 Task: Plan a trip to Hammam Sousse, Tunisia from 10th December, 2023 to 15th December, 2023 for 7 adults. Place can be entire room or shared room with 4 bedrooms having 7 beds and 4 bathrooms. Property type can be house. Amenities needed are: wifi, TV, free parkinig on premises, gym, breakfast.
Action: Mouse moved to (581, 122)
Screenshot: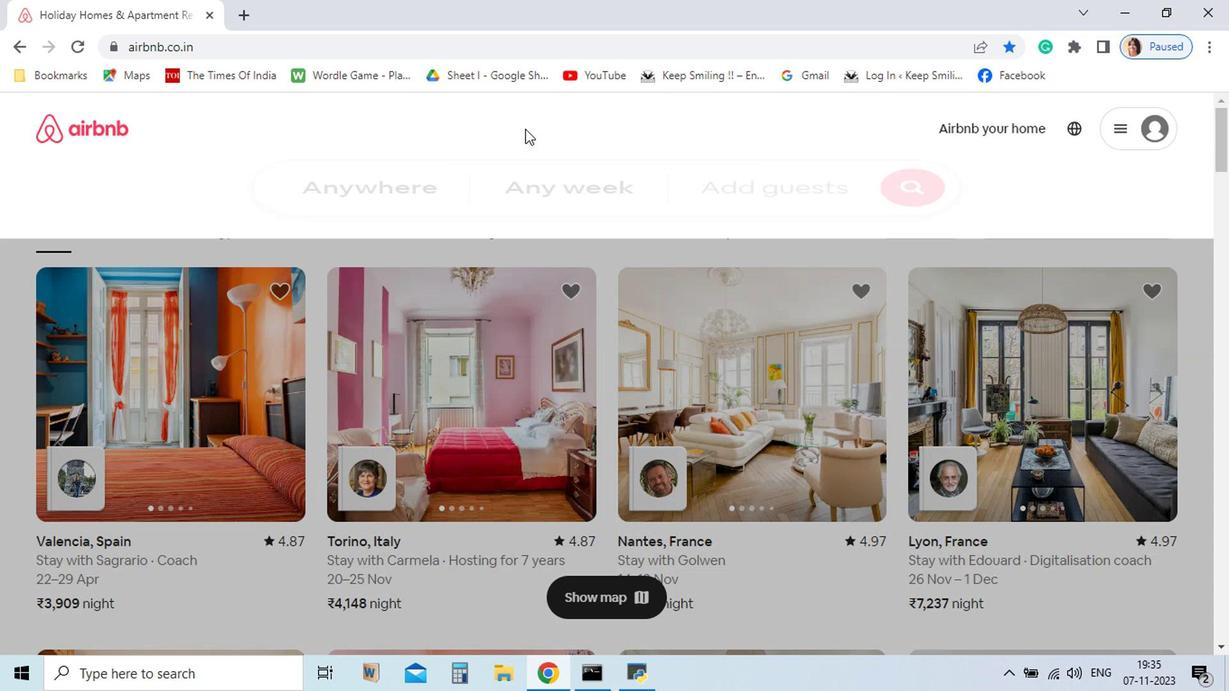 
Action: Mouse pressed left at (581, 122)
Screenshot: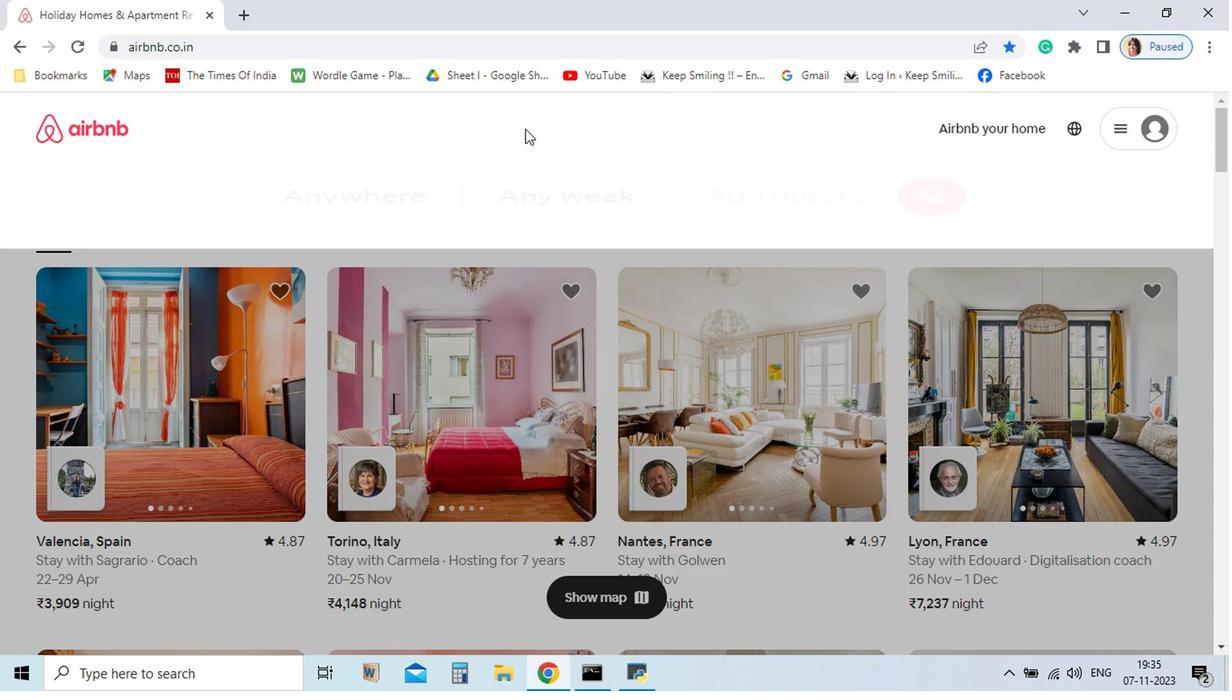 
Action: Mouse moved to (863, 603)
Screenshot: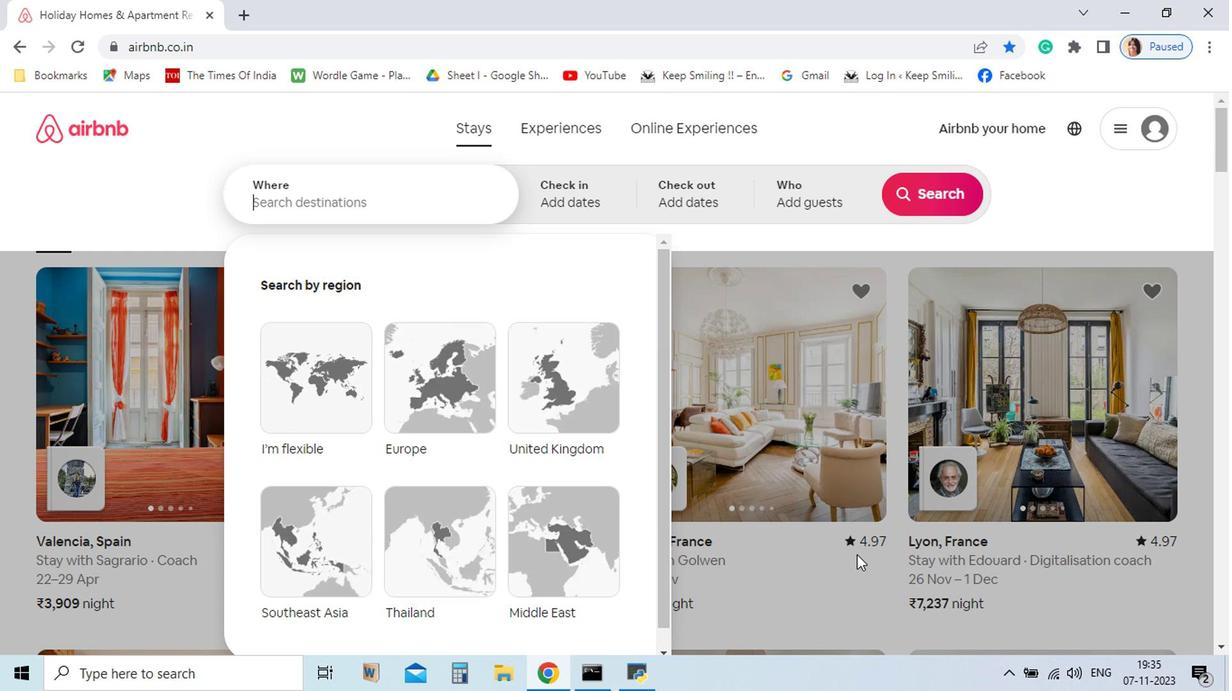 
Action: Key pressed <Key.shift>Hammam<Key.space><Key.shift>Sousse
Screenshot: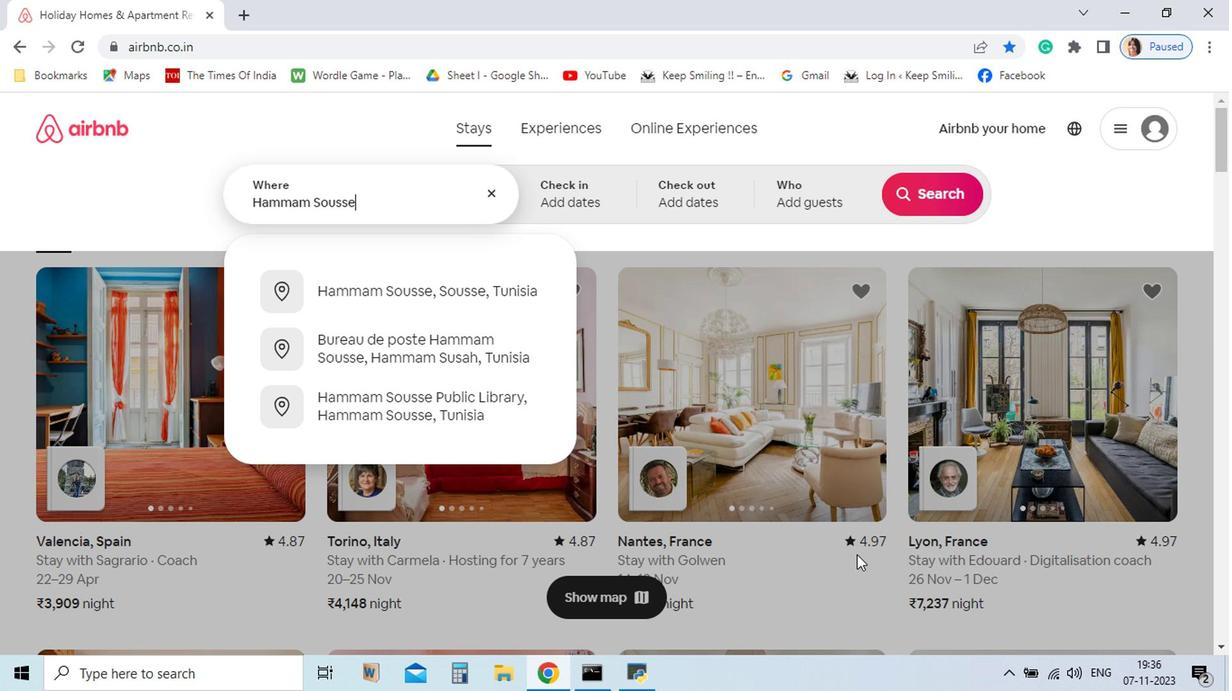 
Action: Mouse moved to (522, 299)
Screenshot: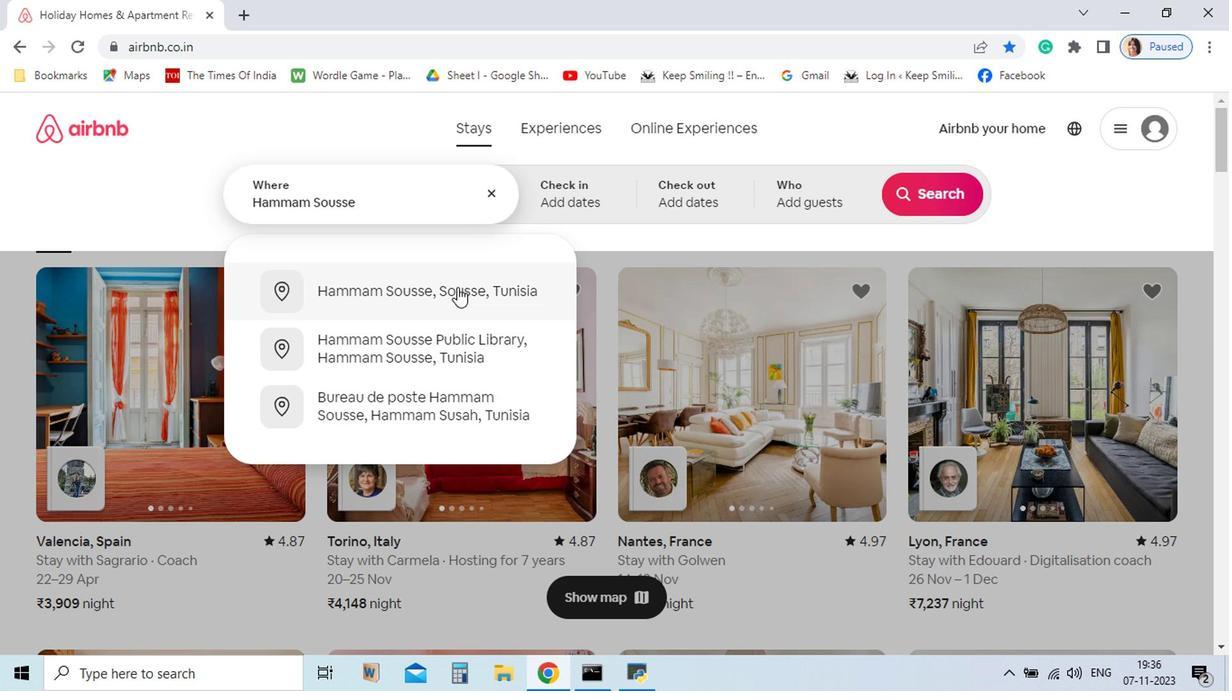 
Action: Mouse pressed left at (522, 299)
Screenshot: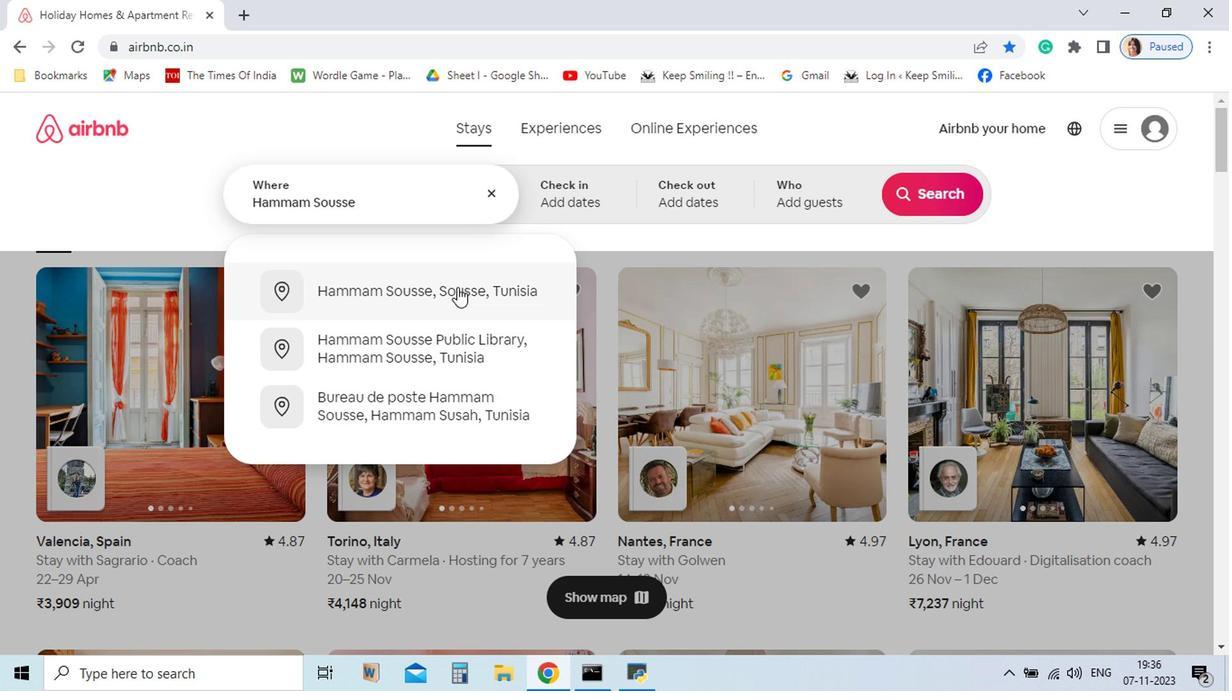 
Action: Mouse moved to (690, 552)
Screenshot: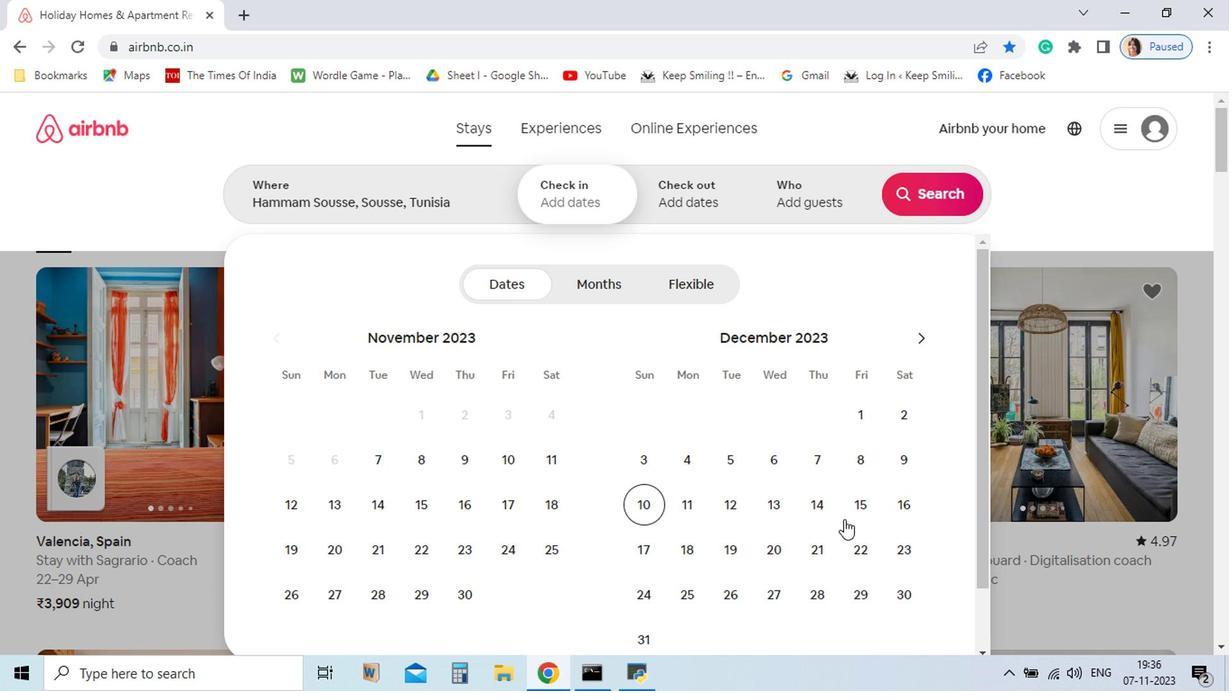 
Action: Mouse pressed left at (690, 552)
Screenshot: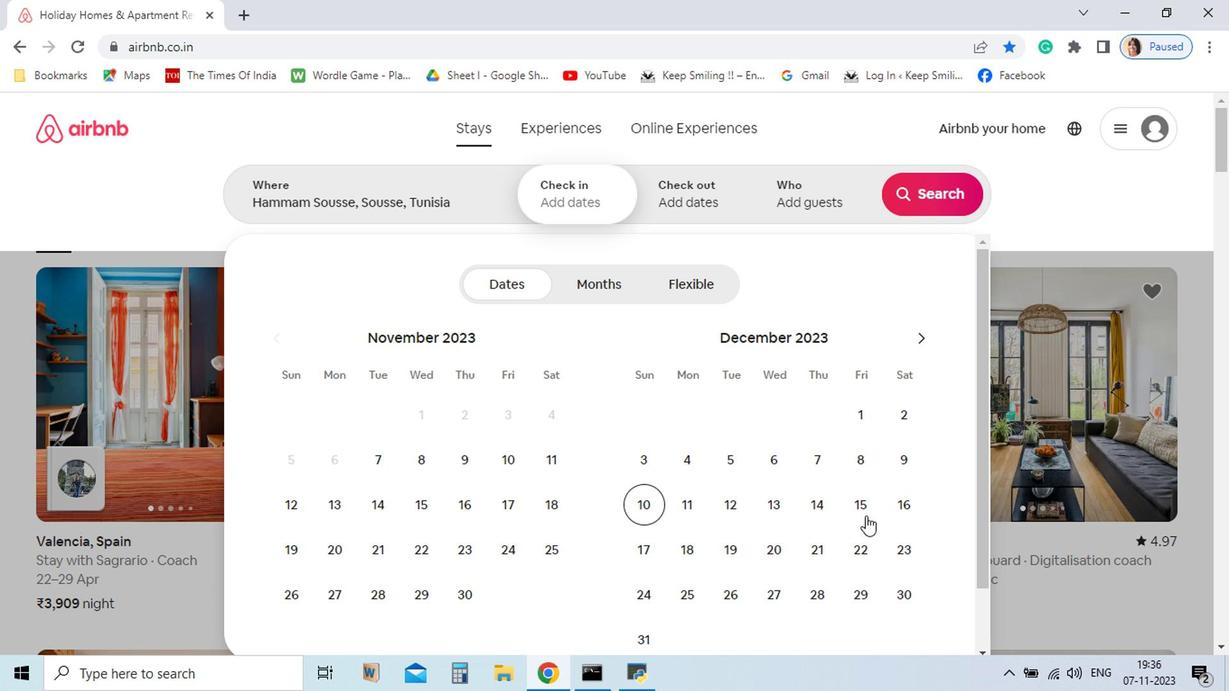 
Action: Mouse moved to (874, 556)
Screenshot: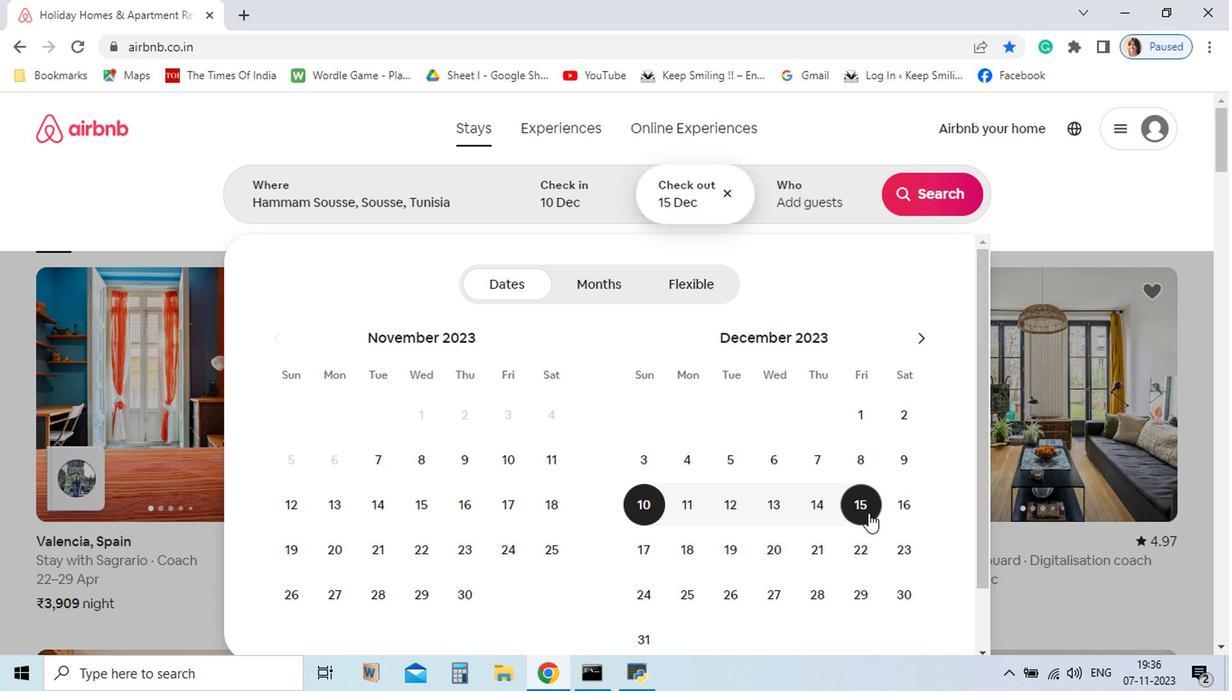 
Action: Mouse pressed left at (874, 556)
Screenshot: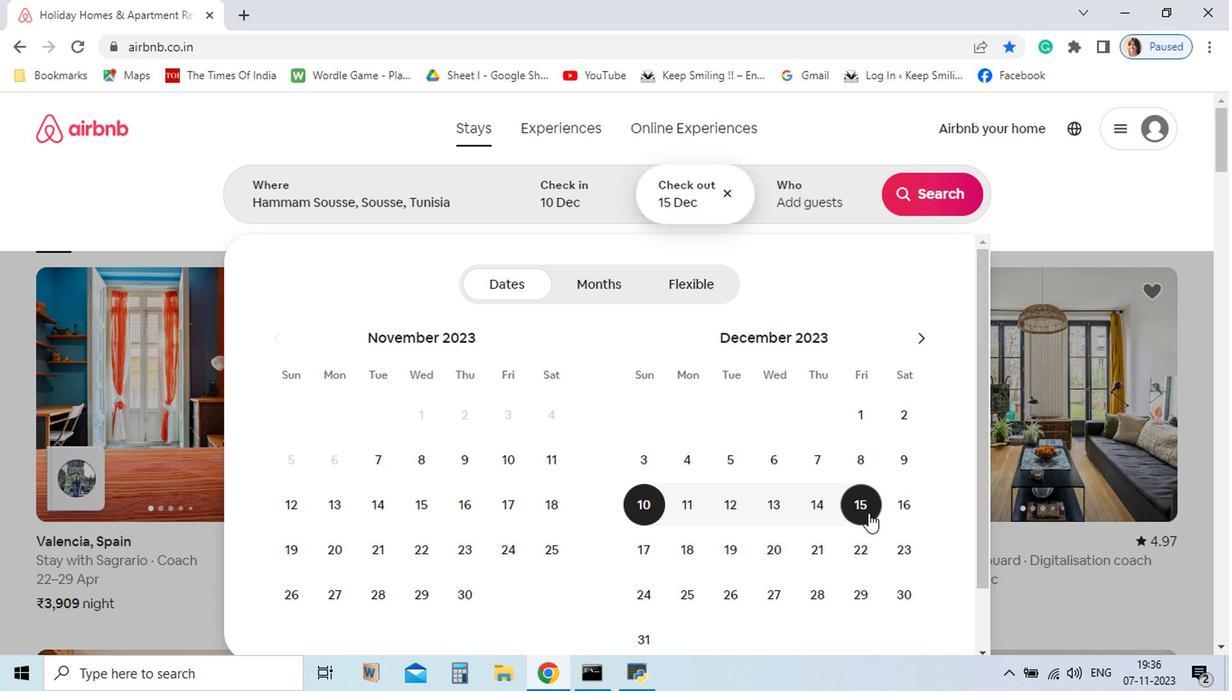 
Action: Mouse moved to (845, 210)
Screenshot: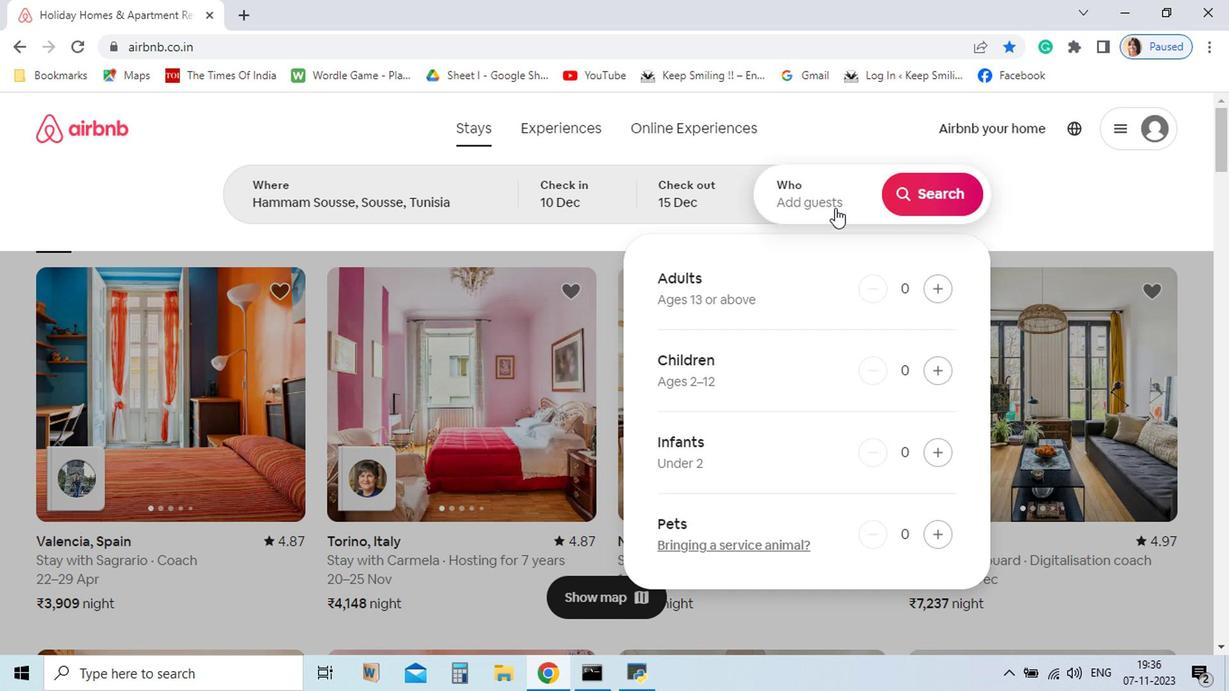 
Action: Mouse pressed left at (845, 210)
Screenshot: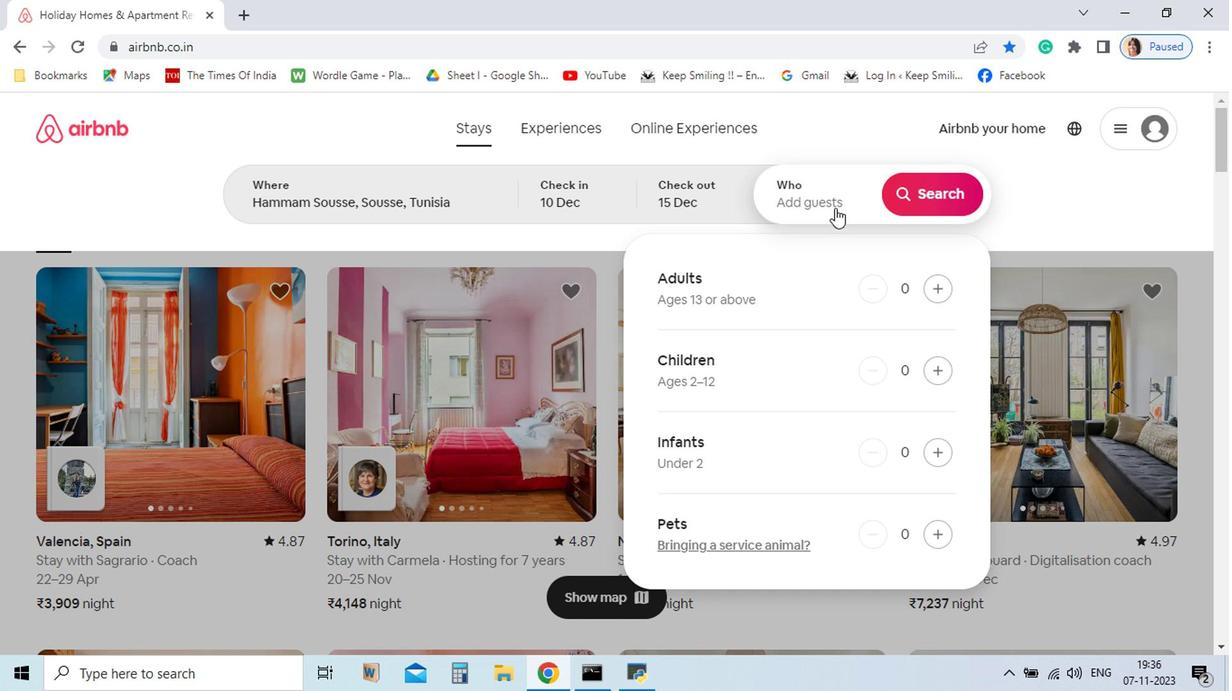 
Action: Mouse moved to (929, 301)
Screenshot: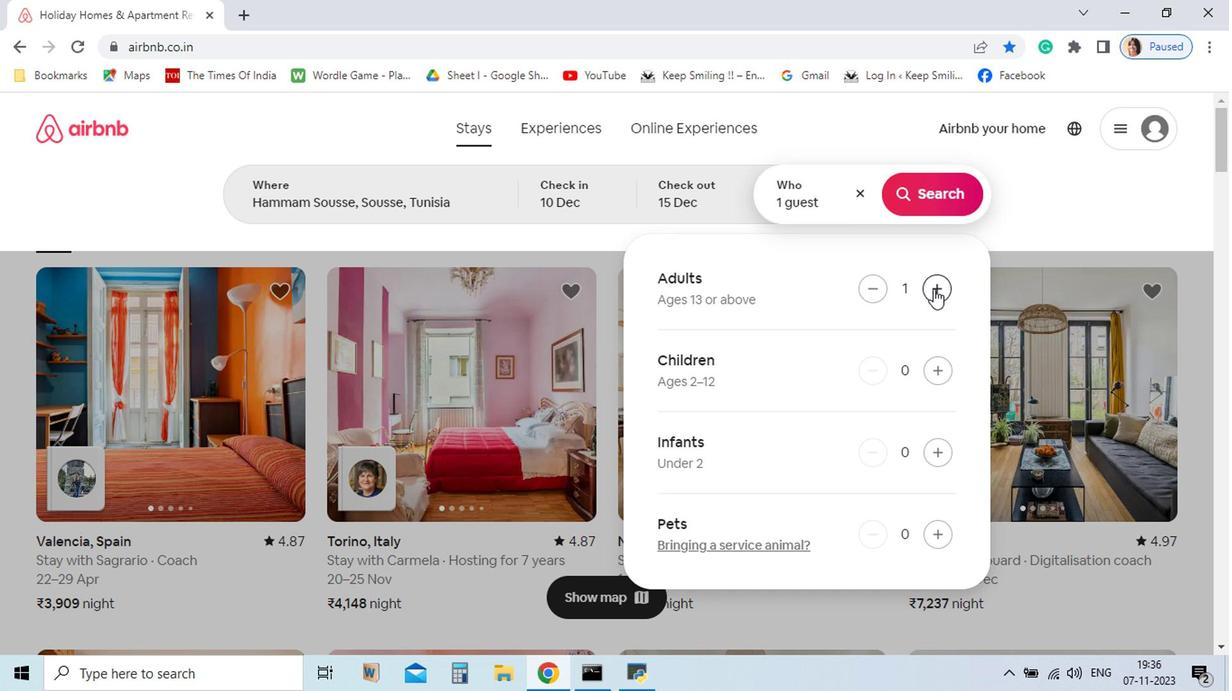 
Action: Mouse pressed left at (929, 301)
Screenshot: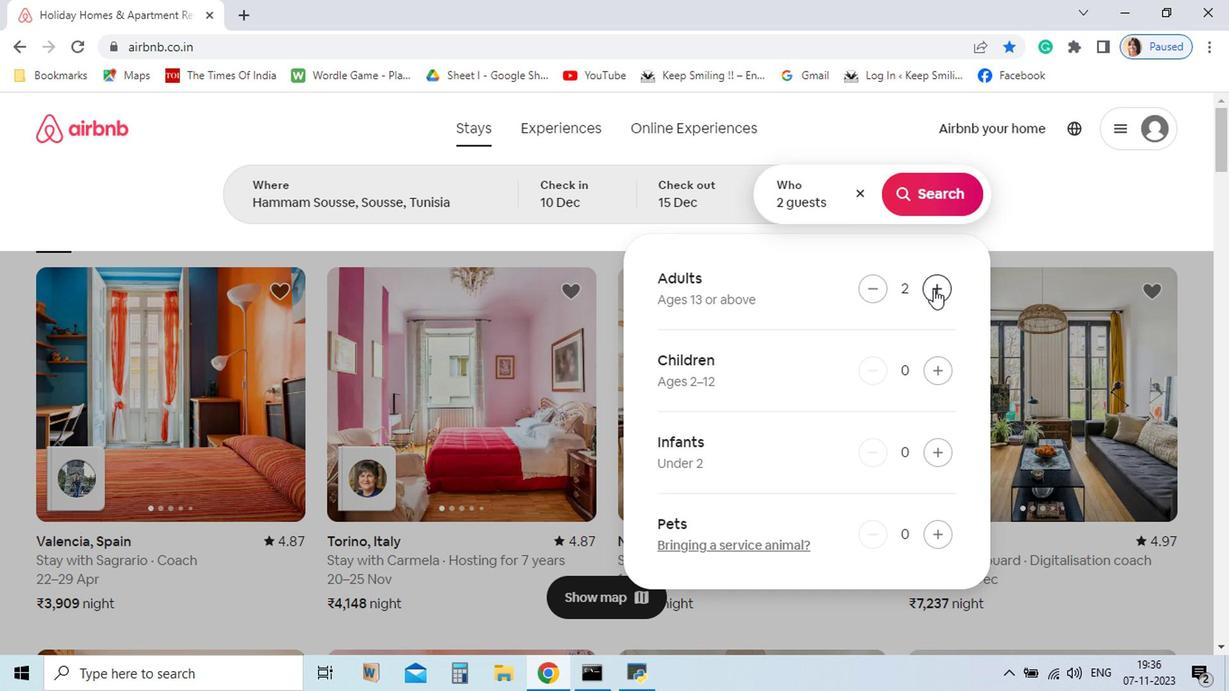 
Action: Mouse pressed left at (929, 301)
Screenshot: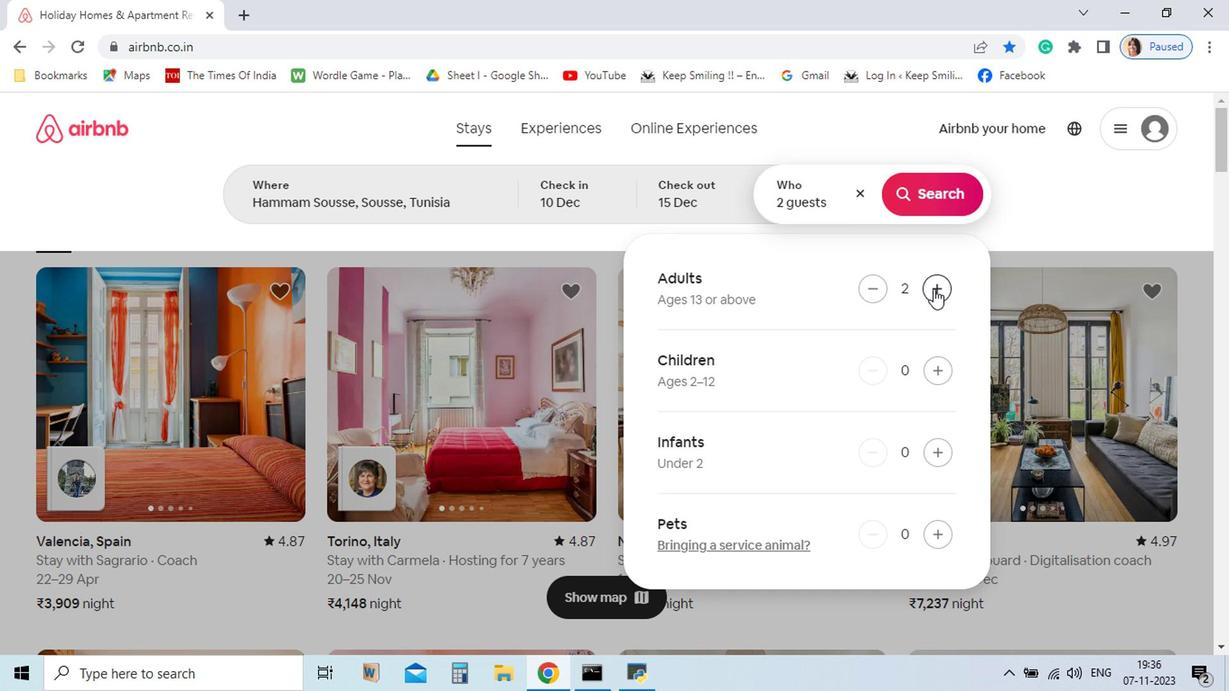 
Action: Mouse pressed left at (929, 301)
Screenshot: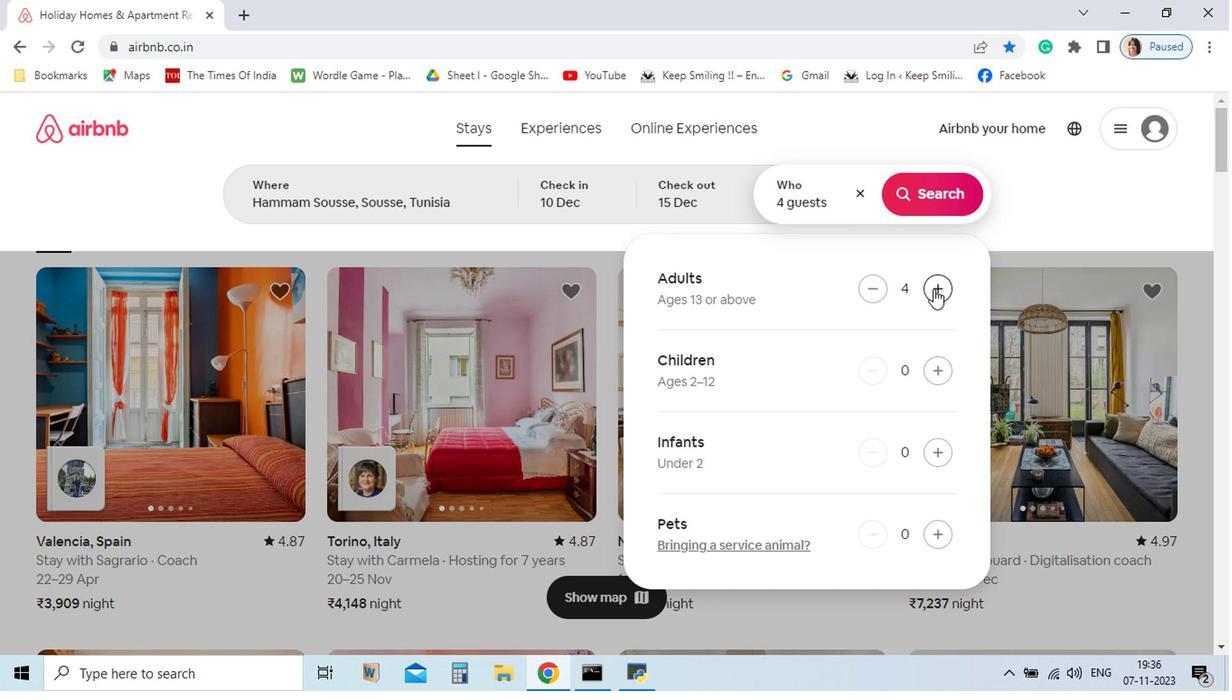 
Action: Mouse pressed left at (929, 301)
Screenshot: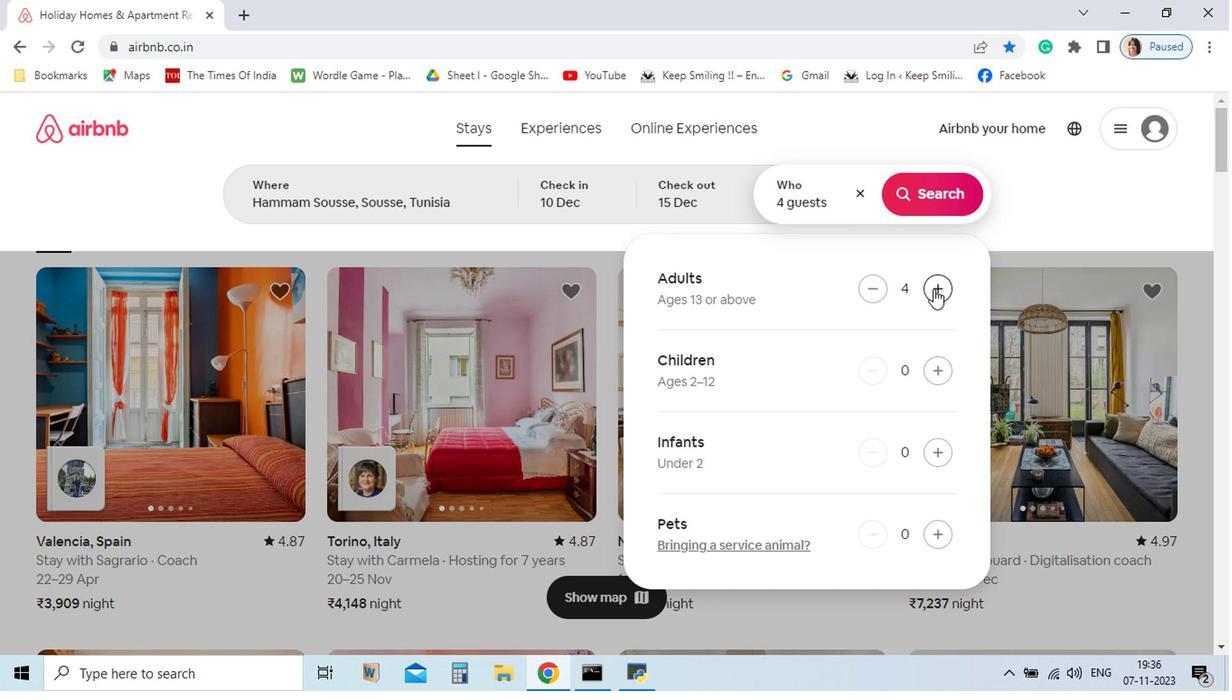 
Action: Mouse pressed left at (929, 301)
Screenshot: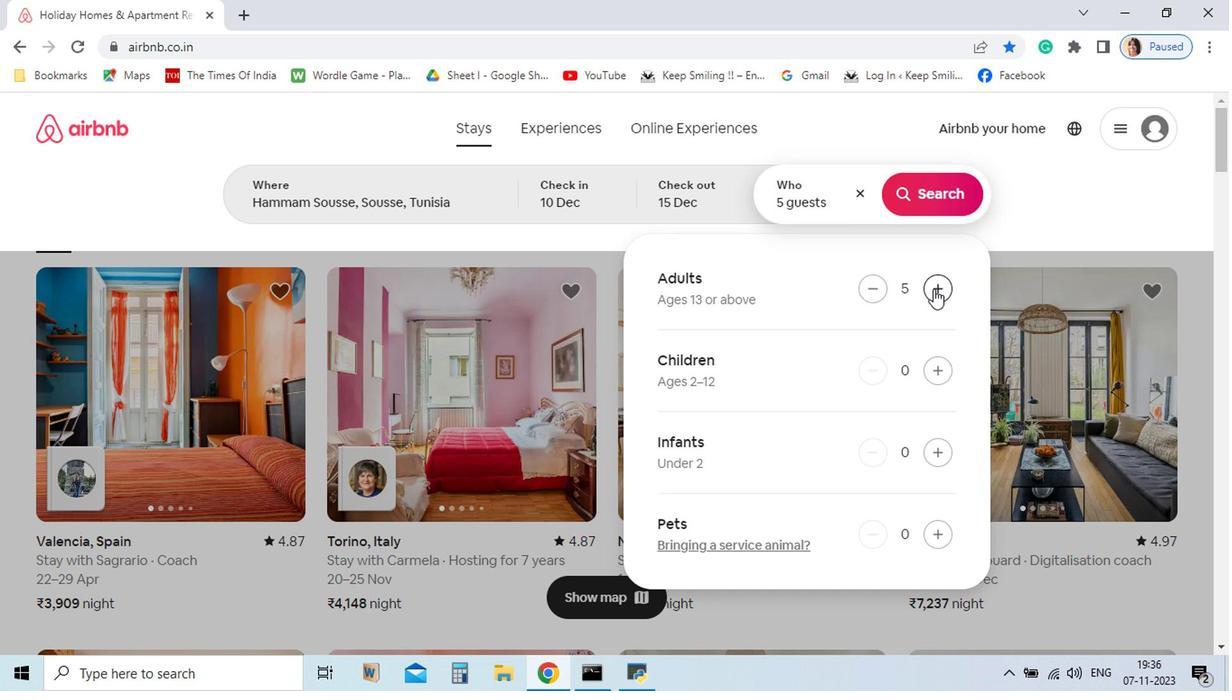 
Action: Mouse pressed left at (929, 301)
Screenshot: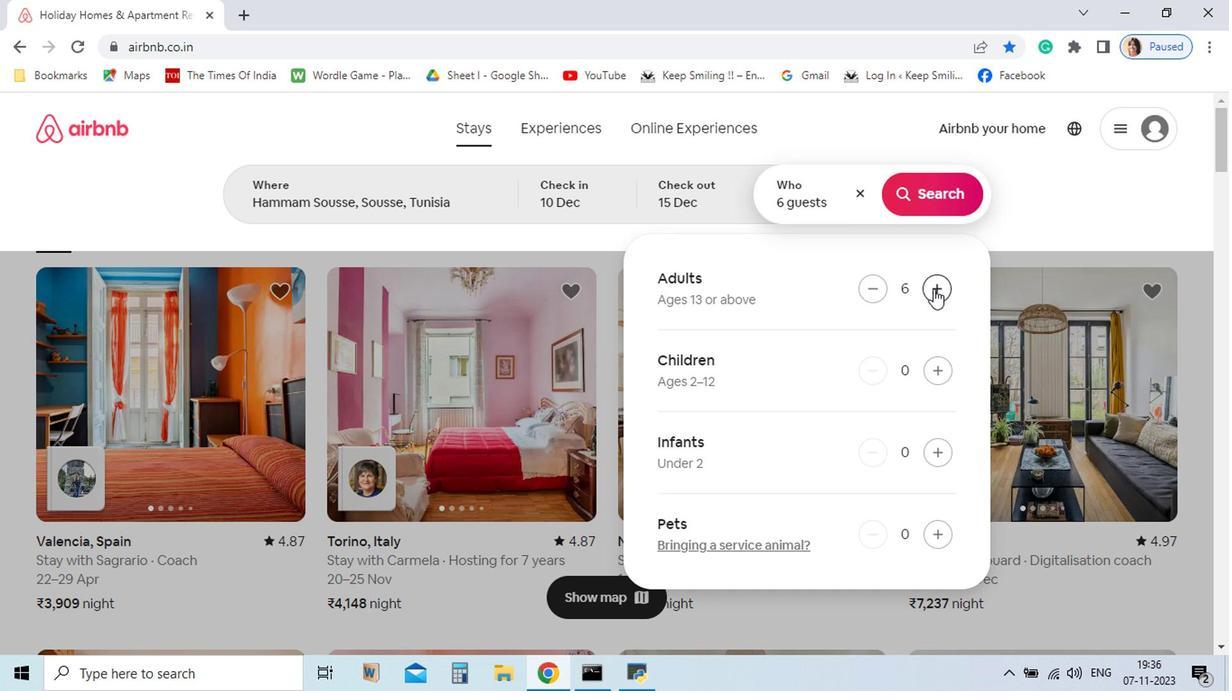 
Action: Mouse pressed left at (929, 301)
Screenshot: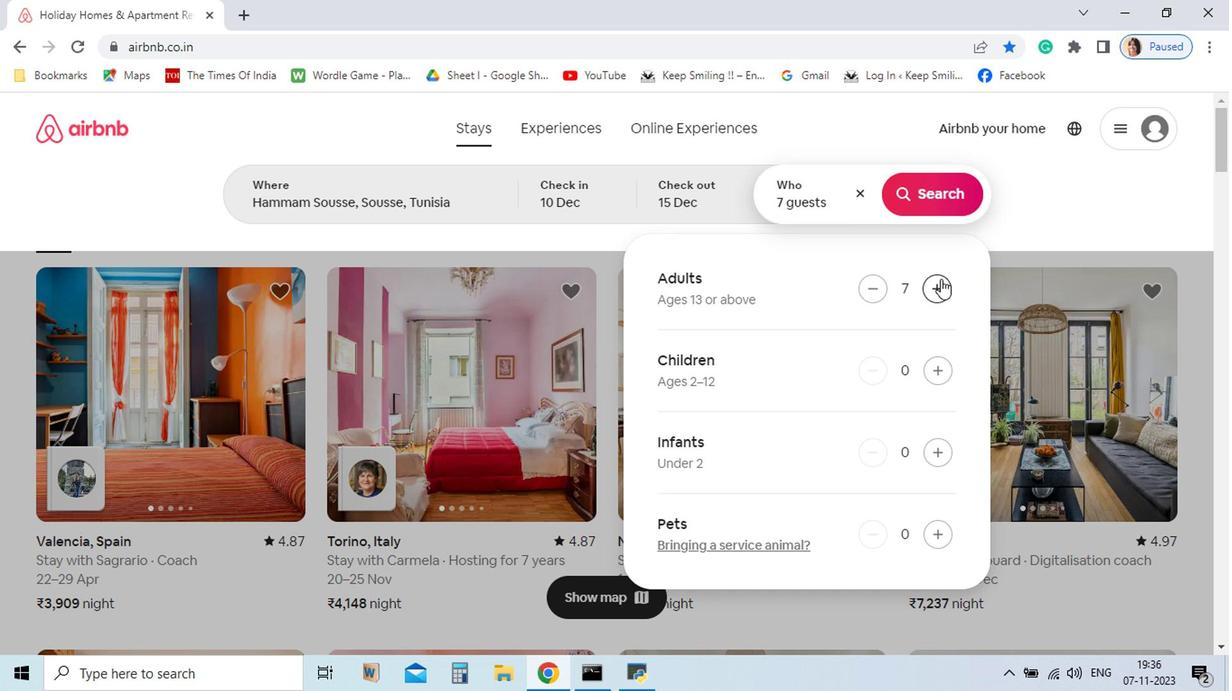 
Action: Mouse moved to (933, 190)
Screenshot: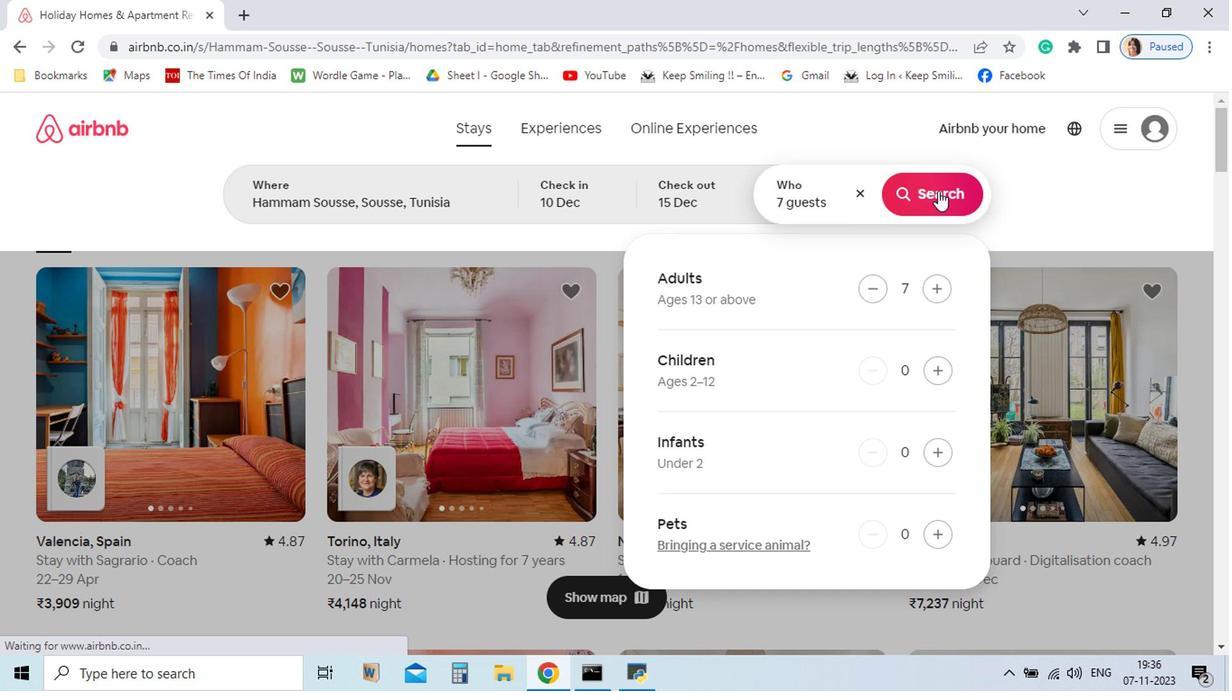 
Action: Mouse pressed left at (933, 190)
Screenshot: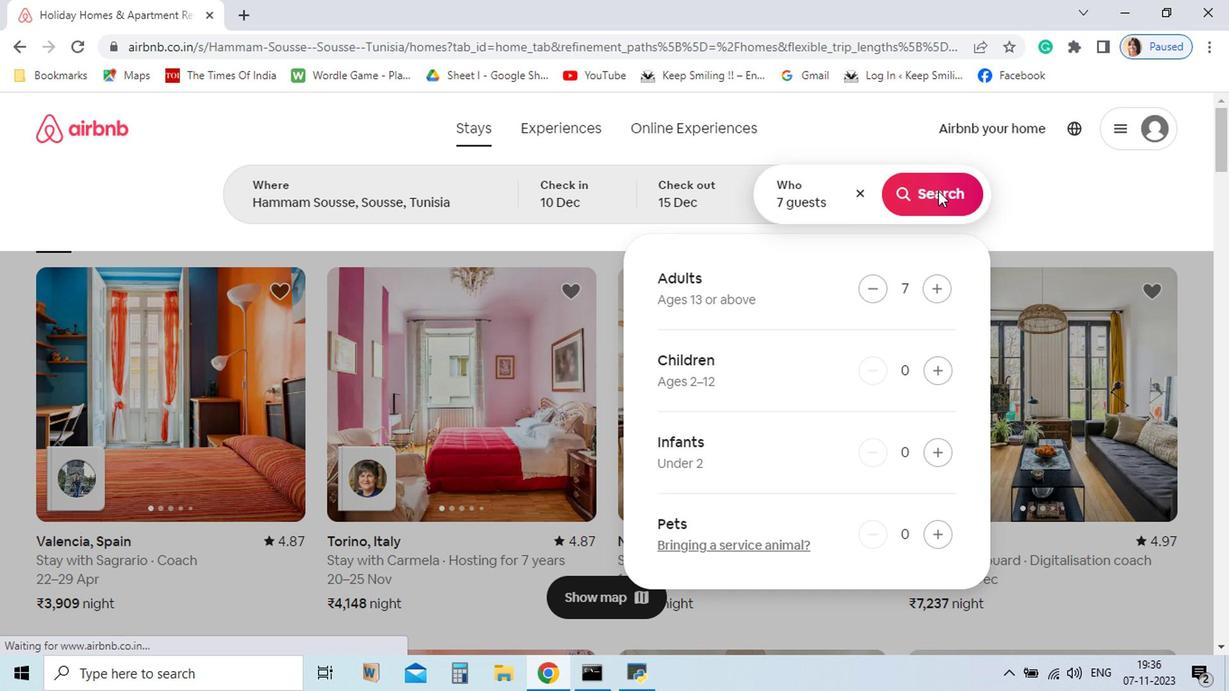 
Action: Mouse moved to (935, 199)
Screenshot: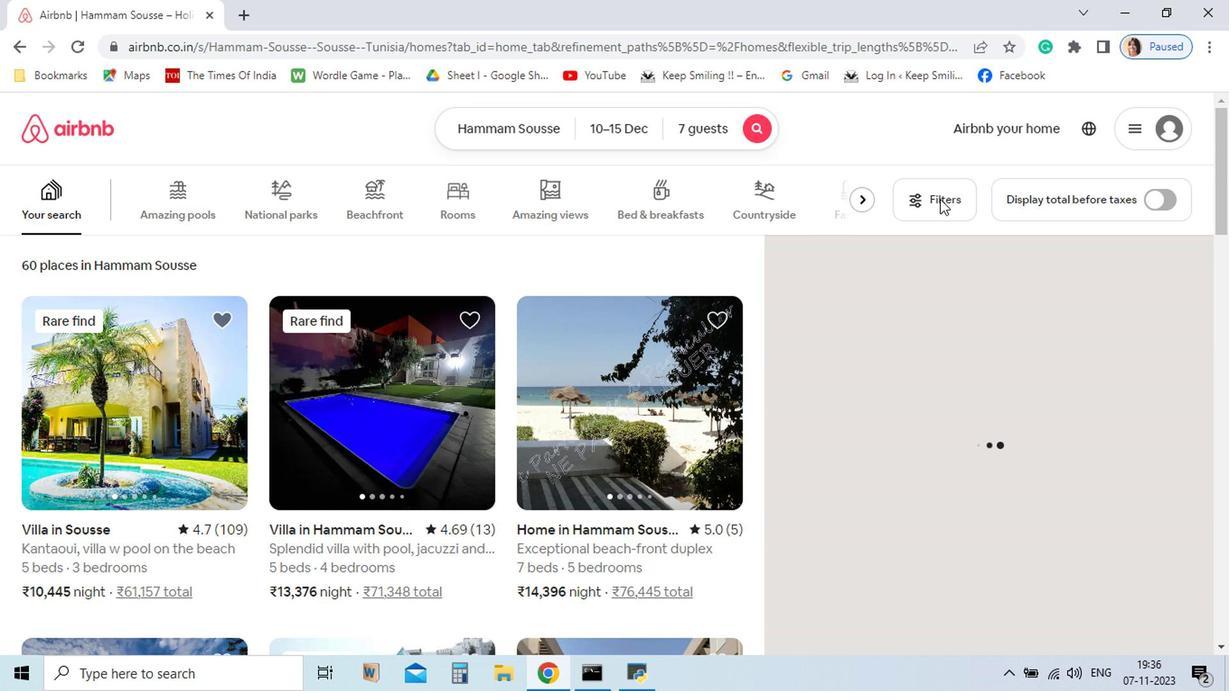 
Action: Mouse pressed left at (935, 199)
Screenshot: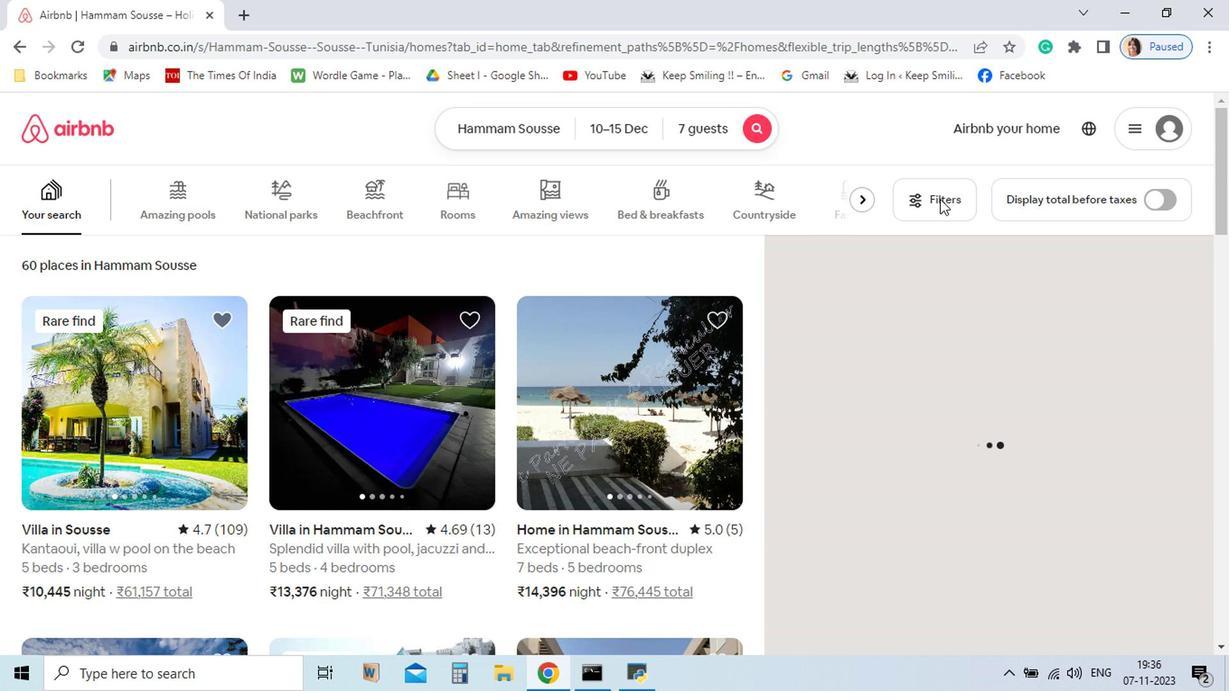 
Action: Mouse moved to (951, 224)
Screenshot: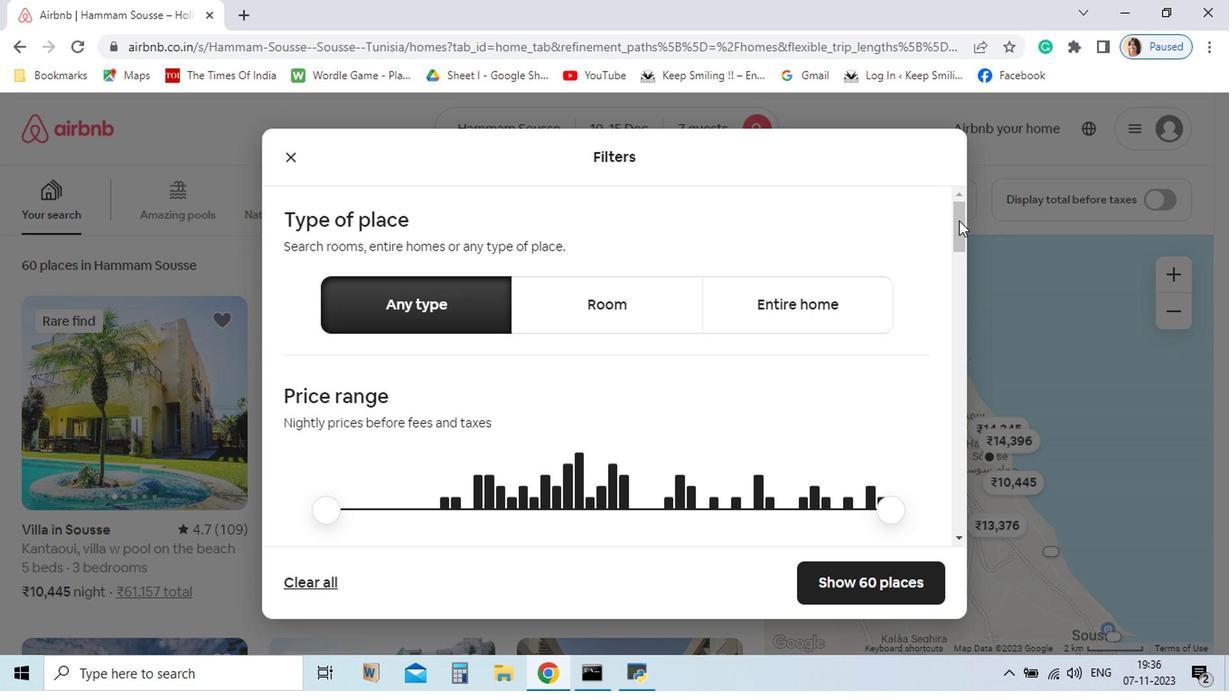 
Action: Mouse pressed left at (951, 224)
Screenshot: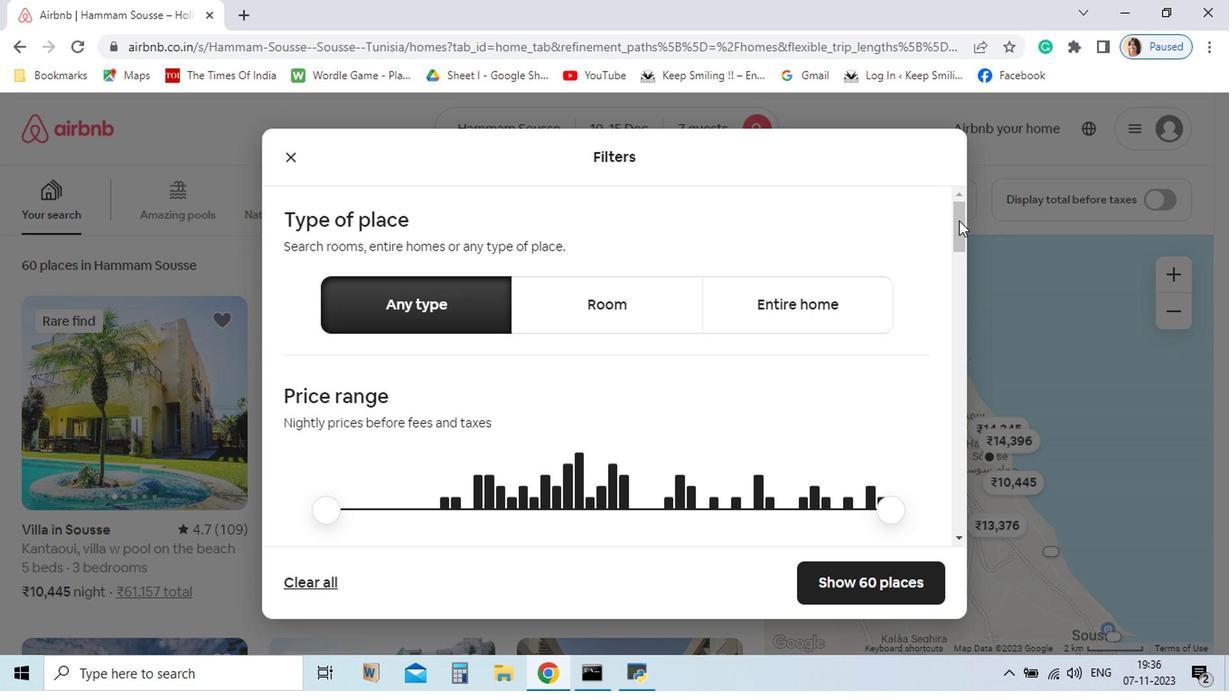 
Action: Mouse moved to (631, 488)
Screenshot: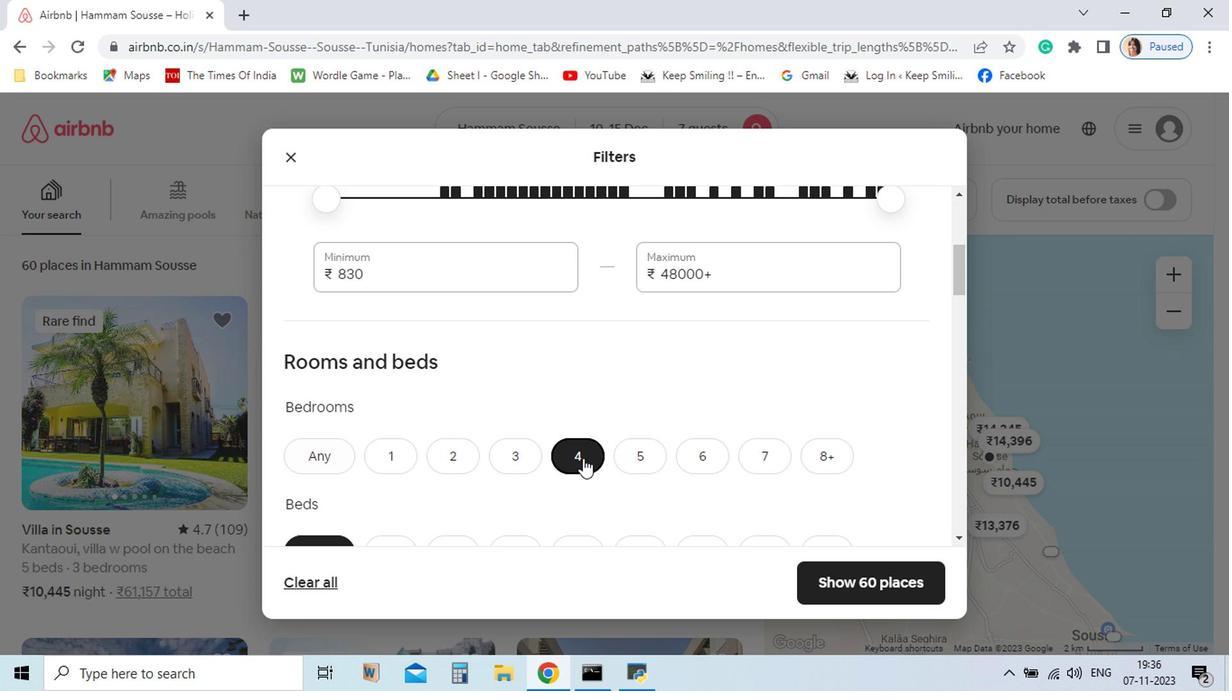 
Action: Mouse pressed left at (631, 488)
Screenshot: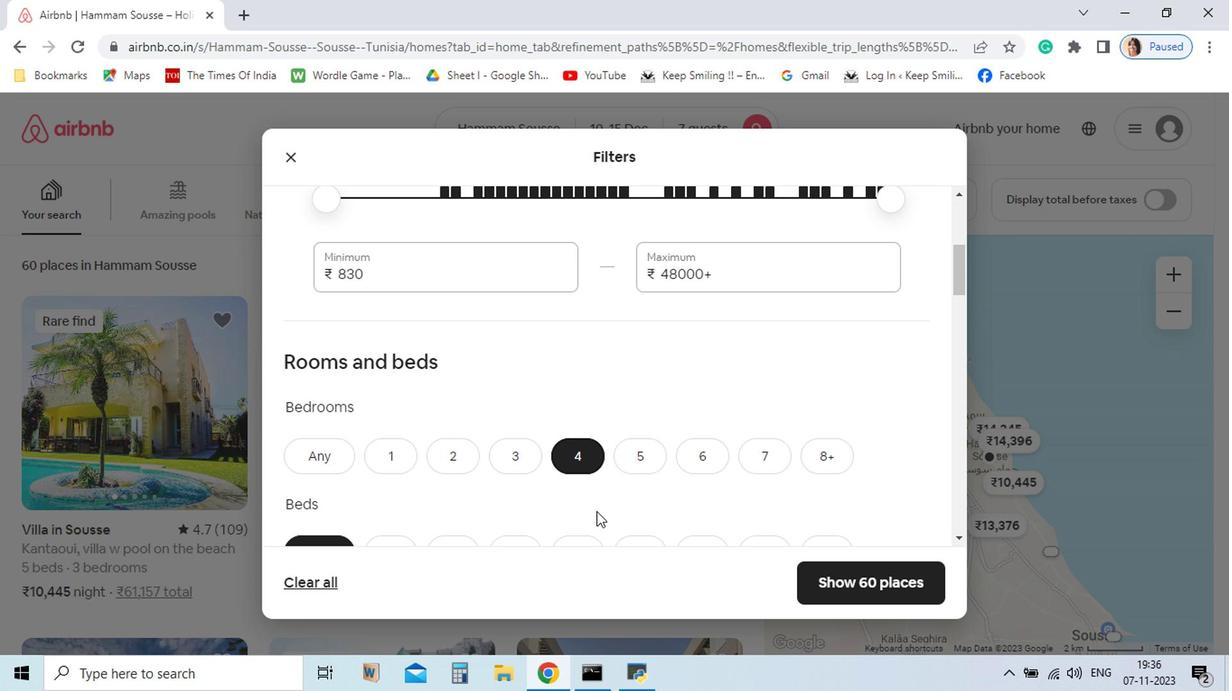 
Action: Mouse moved to (642, 560)
Screenshot: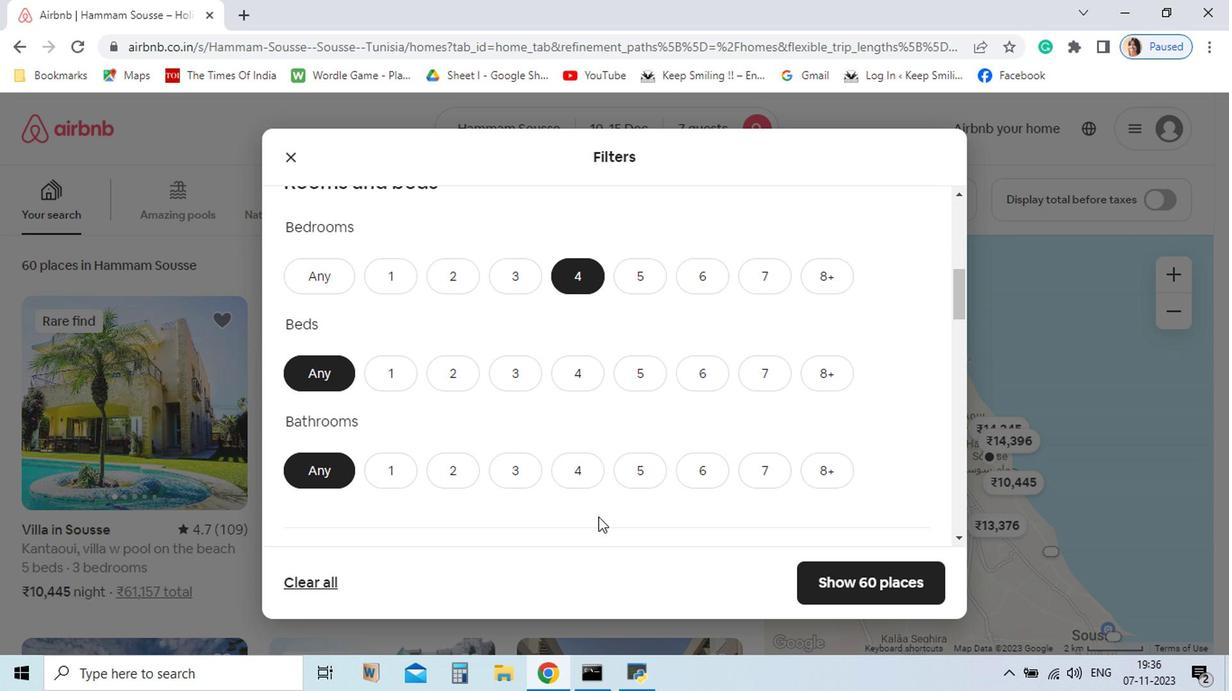 
Action: Mouse scrolled (642, 559) with delta (0, 0)
Screenshot: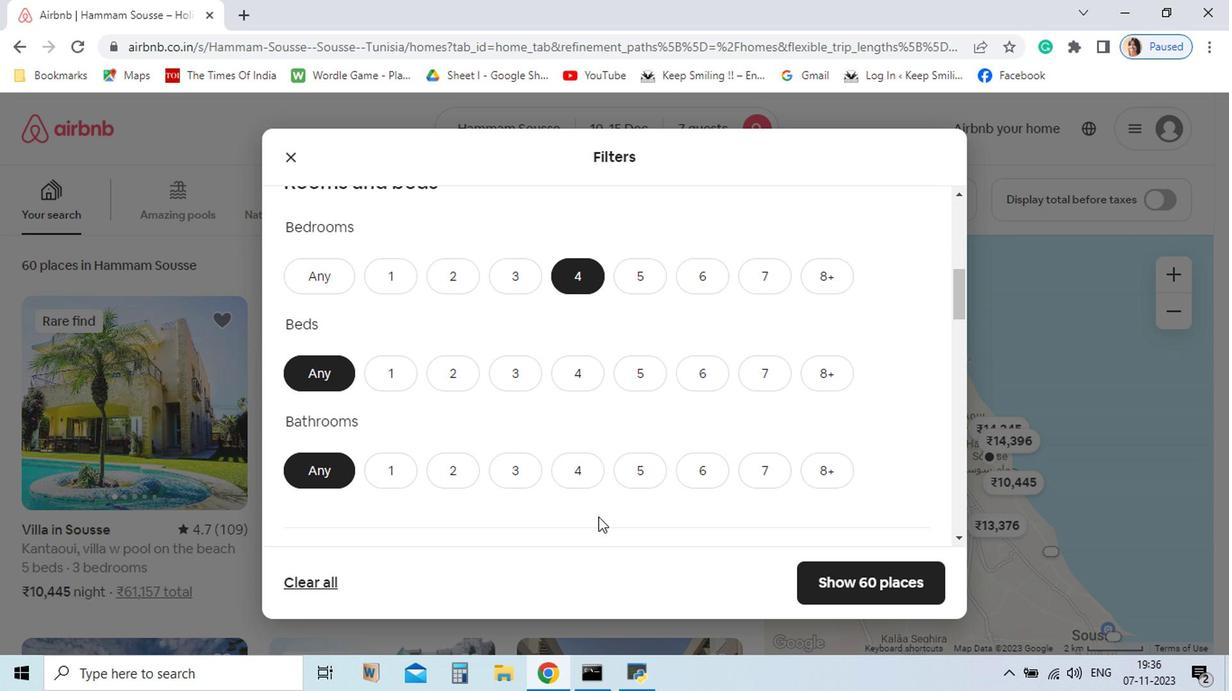 
Action: Mouse scrolled (642, 559) with delta (0, 0)
Screenshot: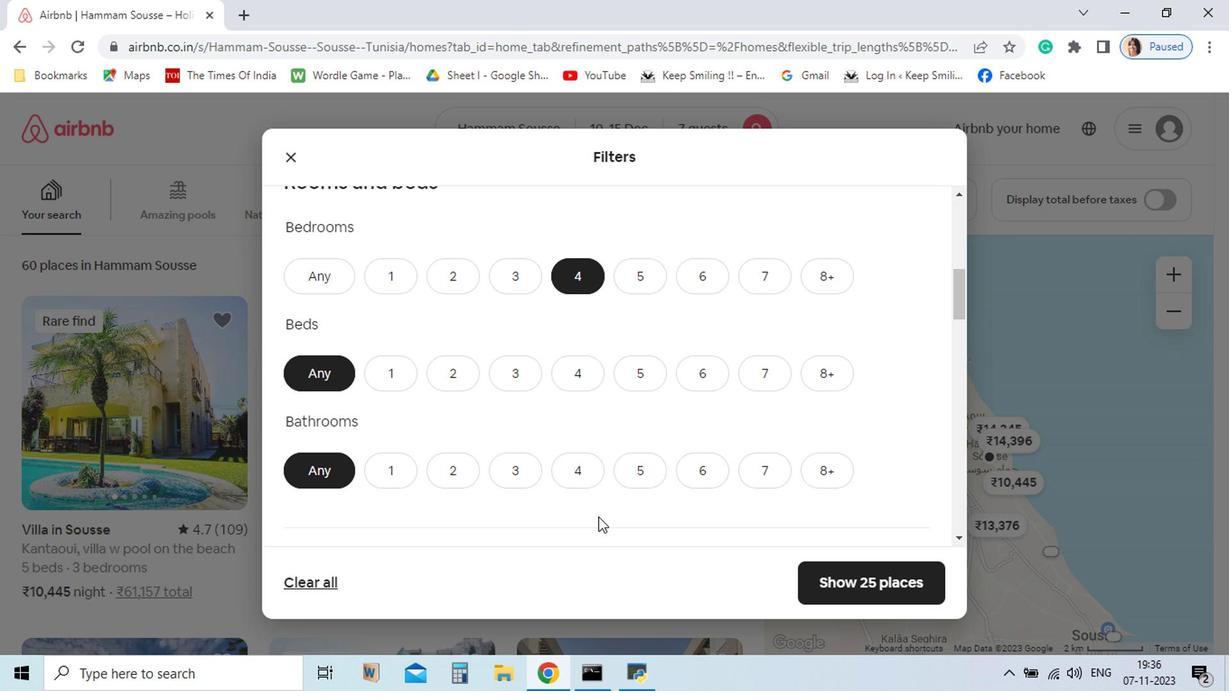 
Action: Mouse moved to (789, 378)
Screenshot: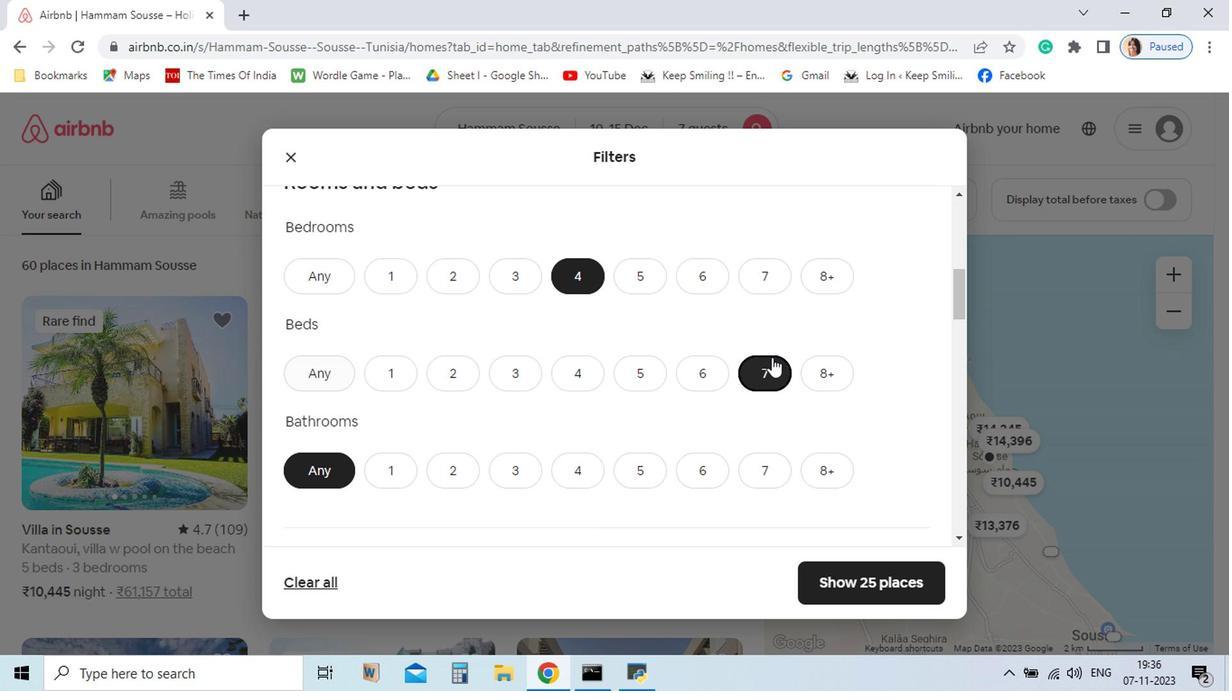 
Action: Mouse pressed left at (789, 378)
Screenshot: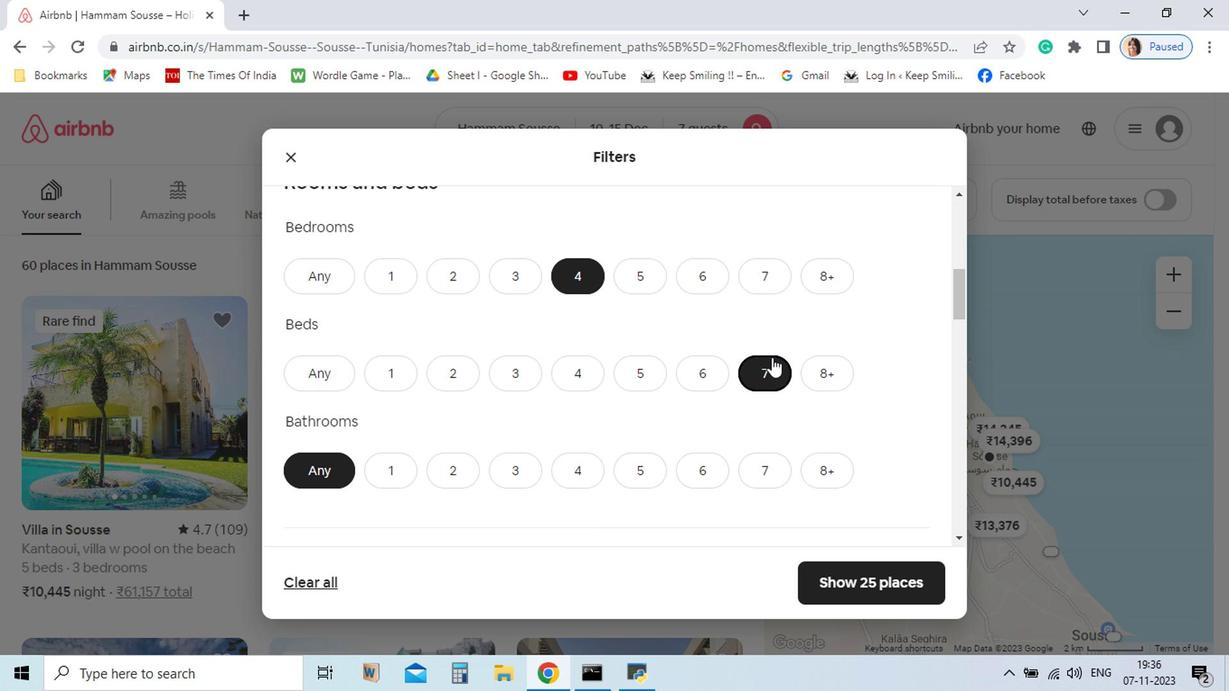 
Action: Mouse moved to (791, 379)
Screenshot: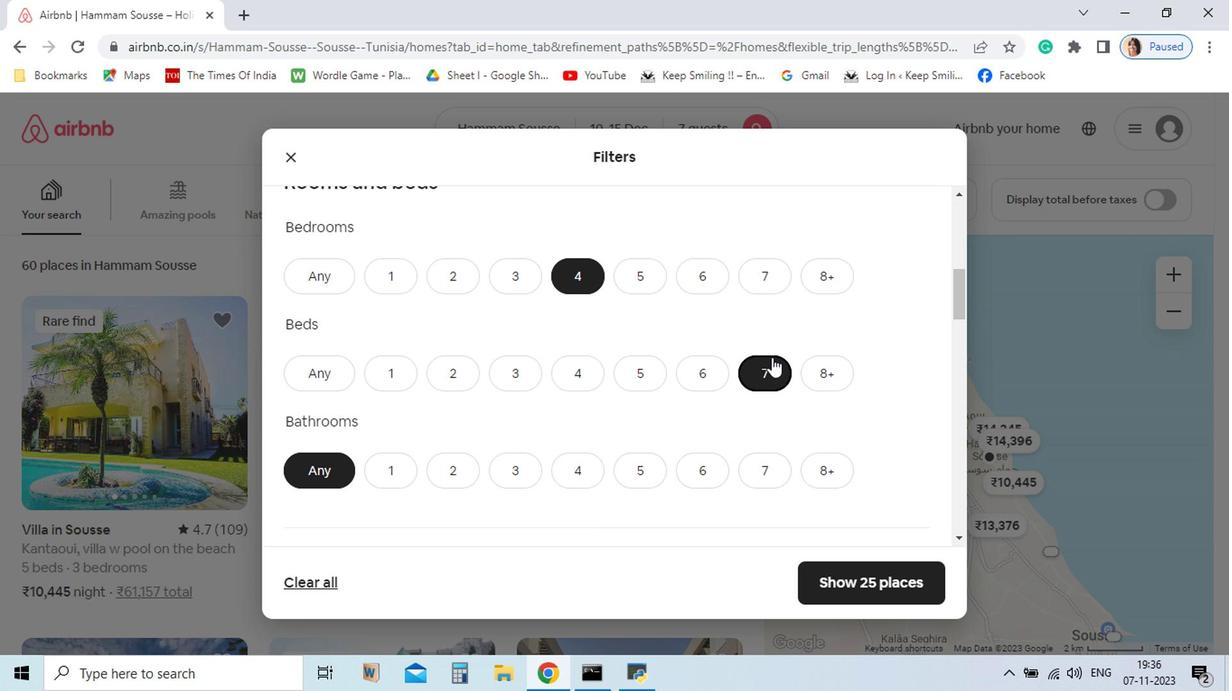 
Action: Mouse scrolled (791, 378) with delta (0, -1)
Screenshot: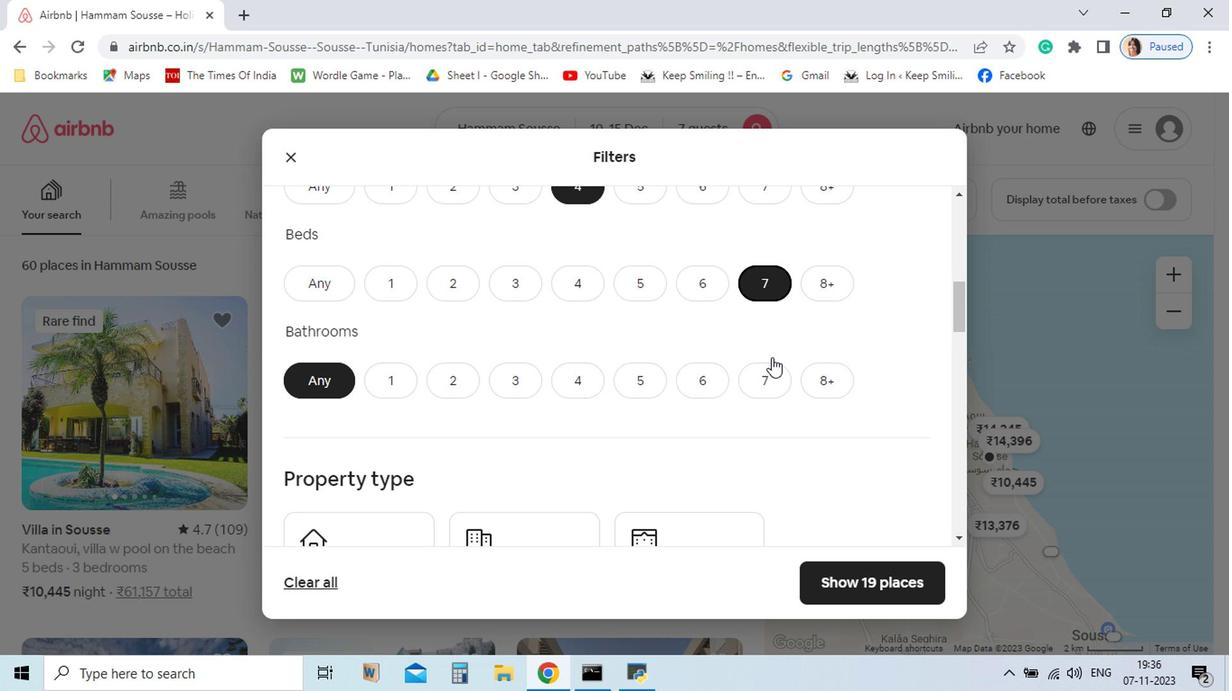 
Action: Mouse moved to (629, 416)
Screenshot: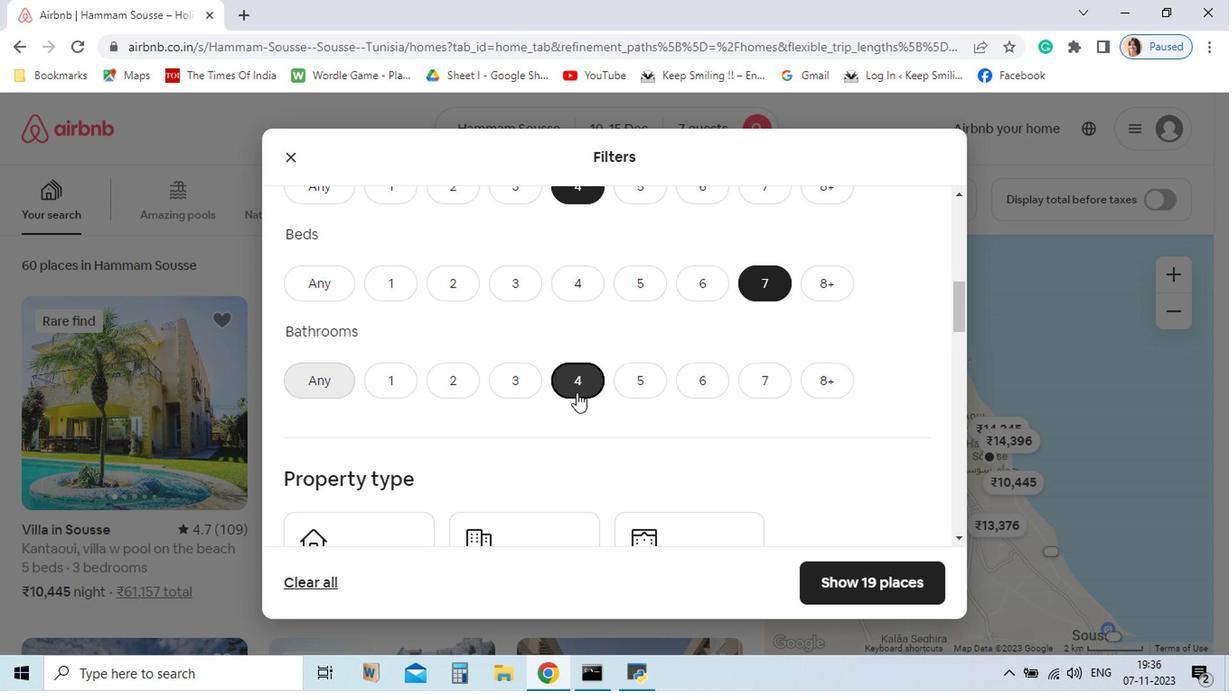 
Action: Mouse pressed left at (629, 416)
Screenshot: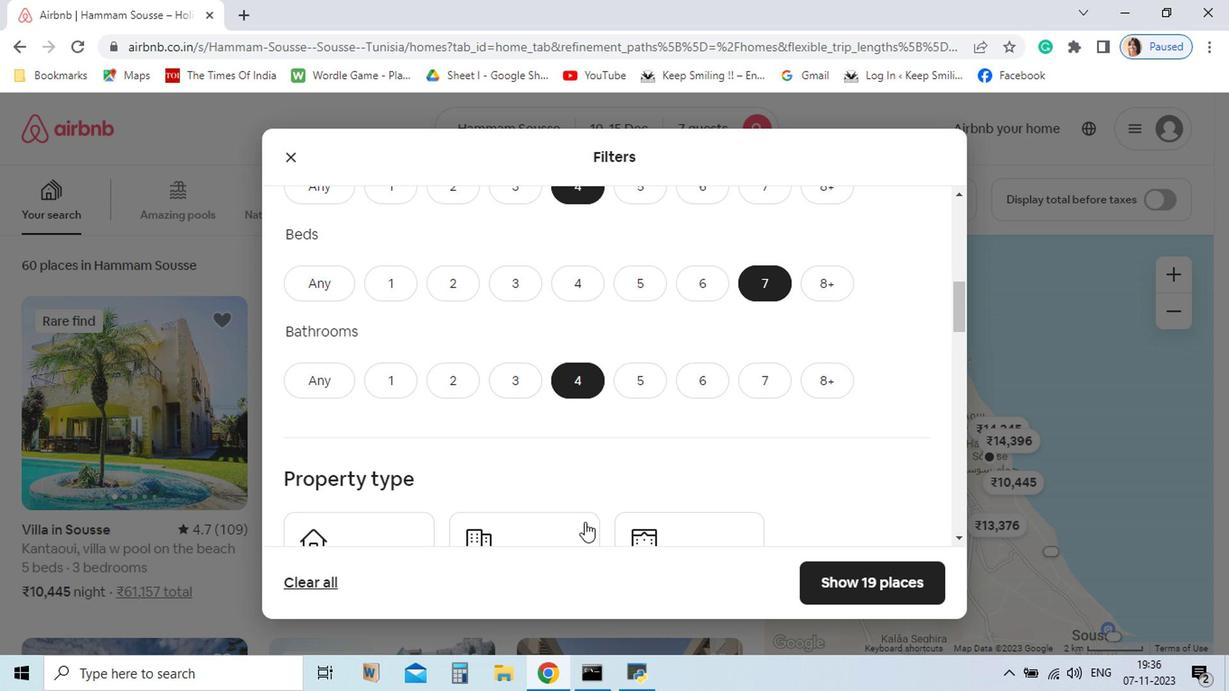 
Action: Mouse moved to (652, 546)
Screenshot: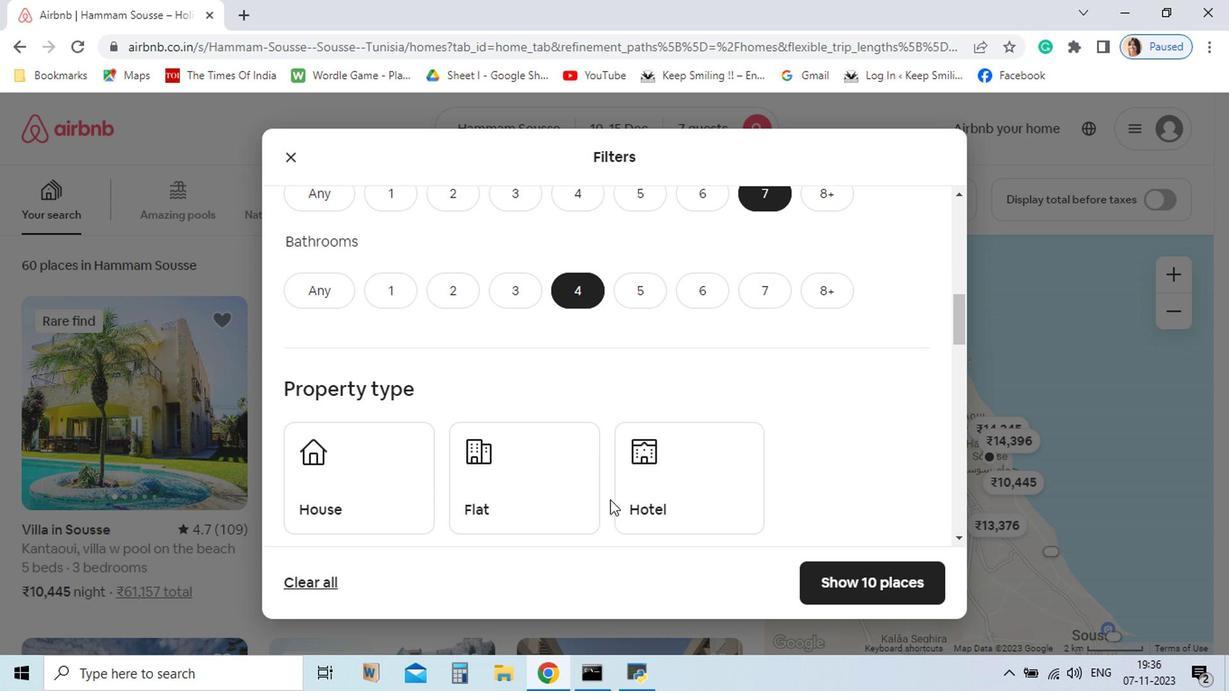 
Action: Mouse scrolled (652, 545) with delta (0, -1)
Screenshot: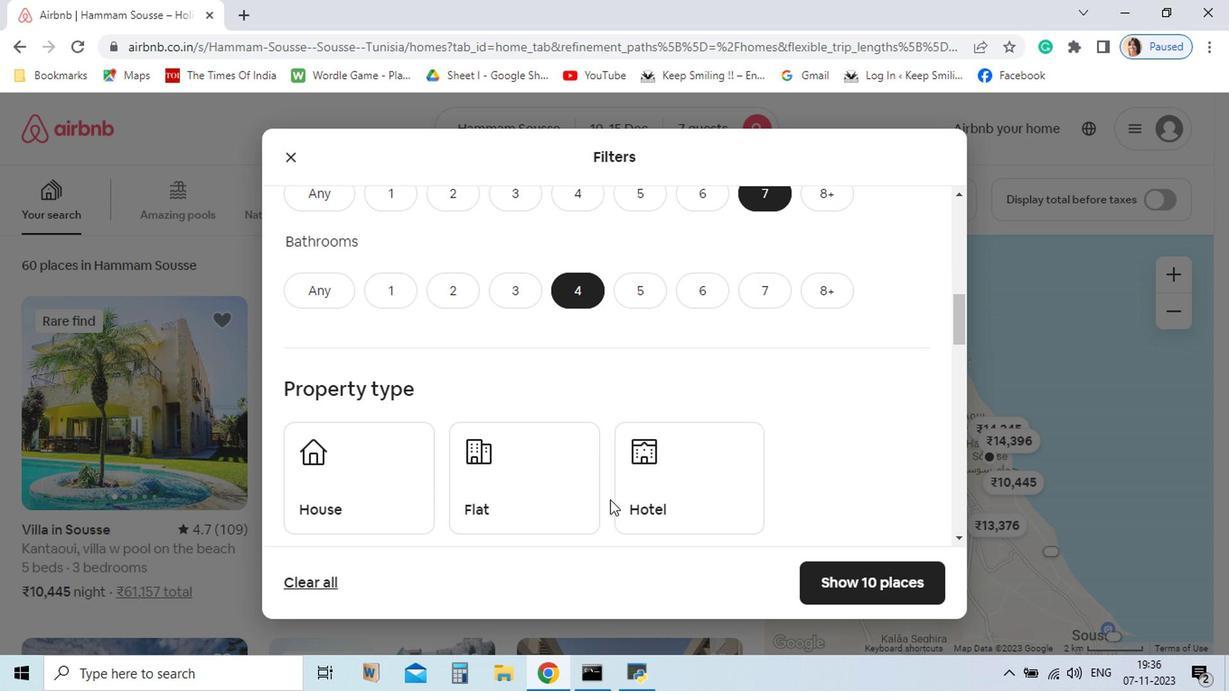
Action: Mouse moved to (653, 541)
Screenshot: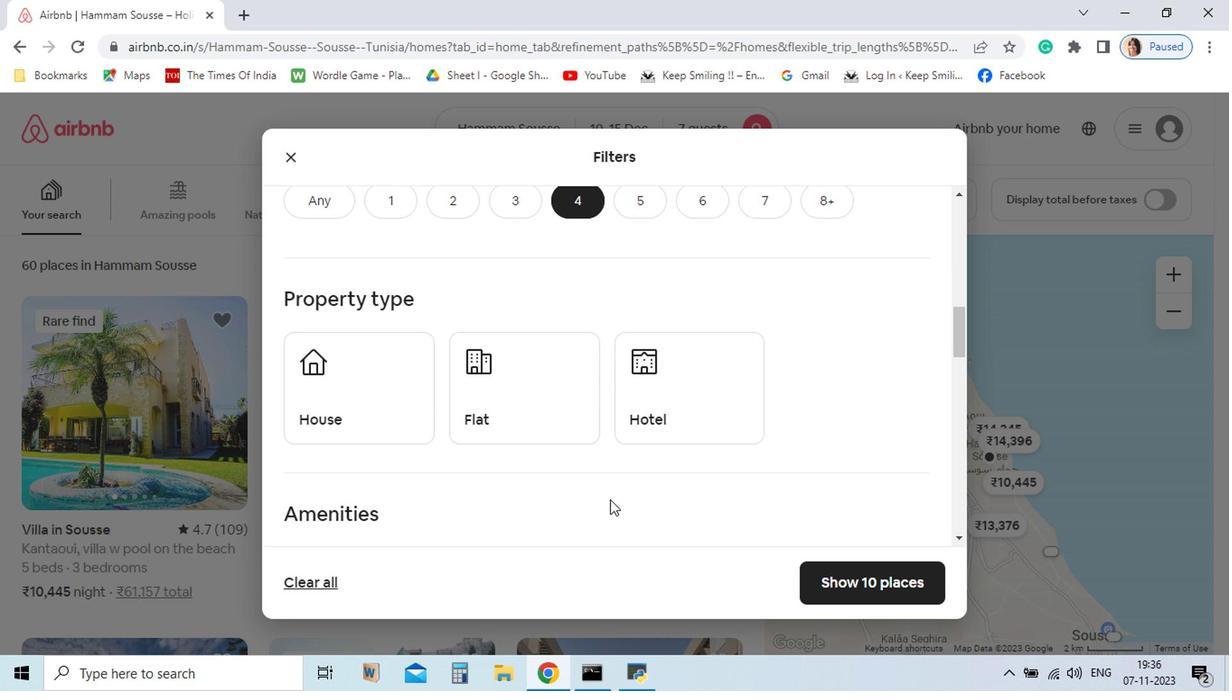 
Action: Mouse scrolled (653, 539) with delta (0, -1)
Screenshot: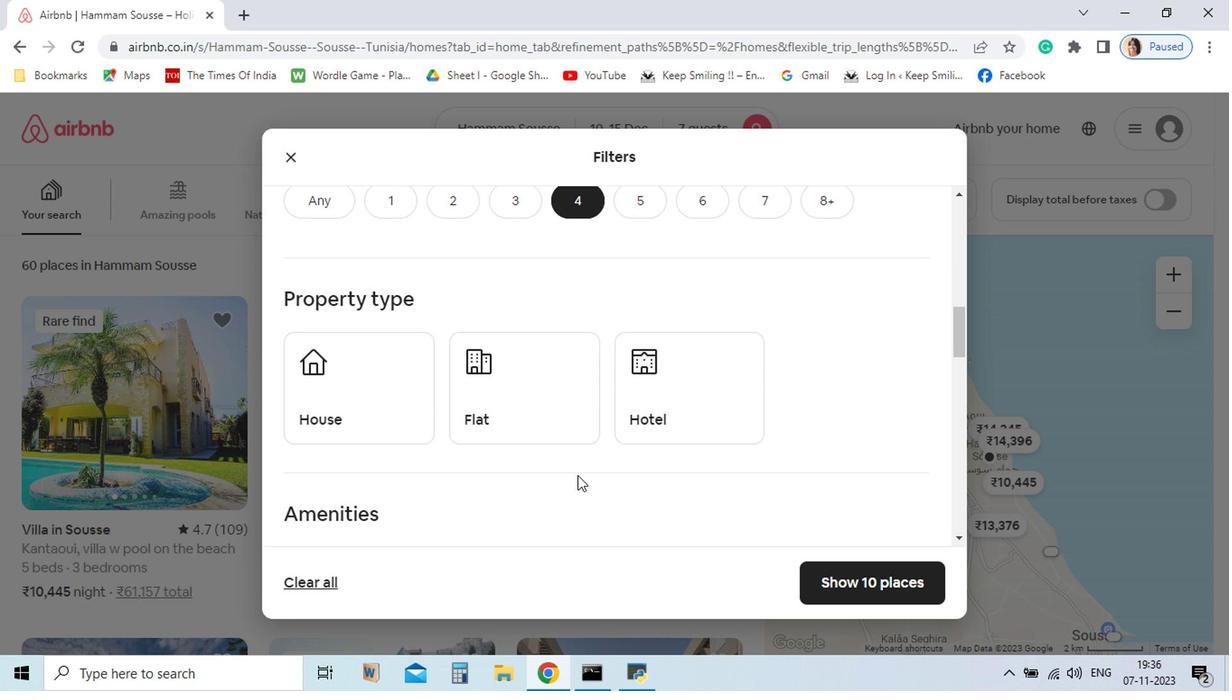 
Action: Mouse moved to (424, 423)
Screenshot: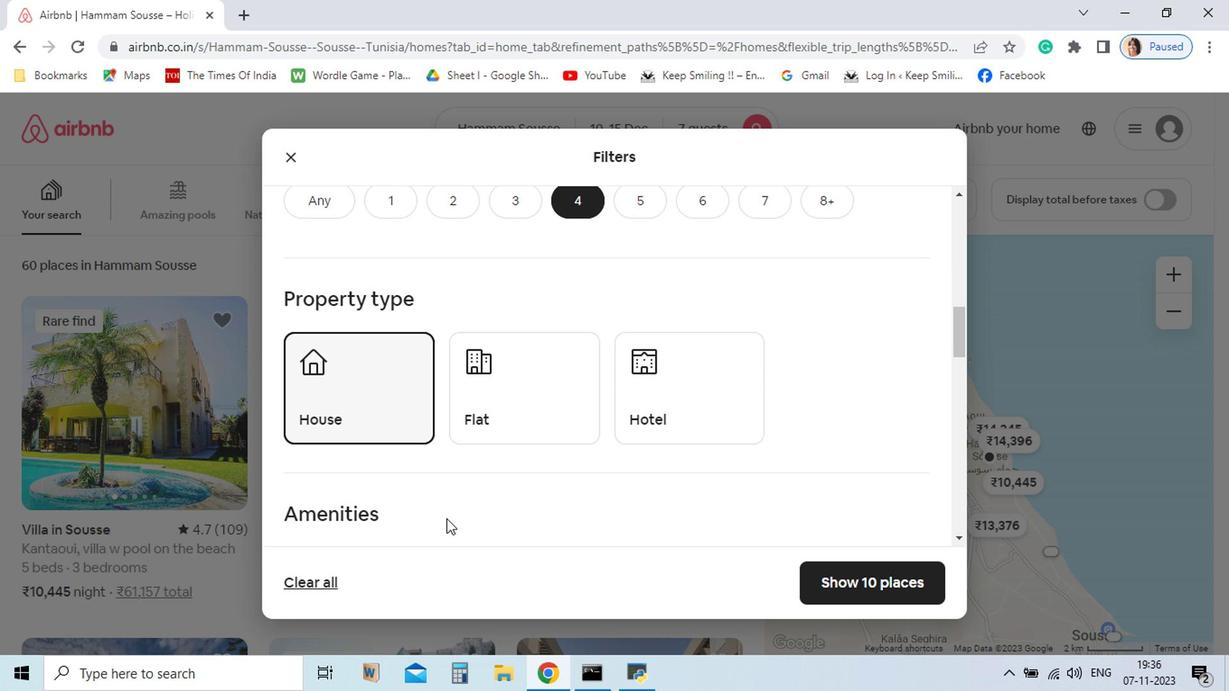 
Action: Mouse pressed left at (424, 423)
Screenshot: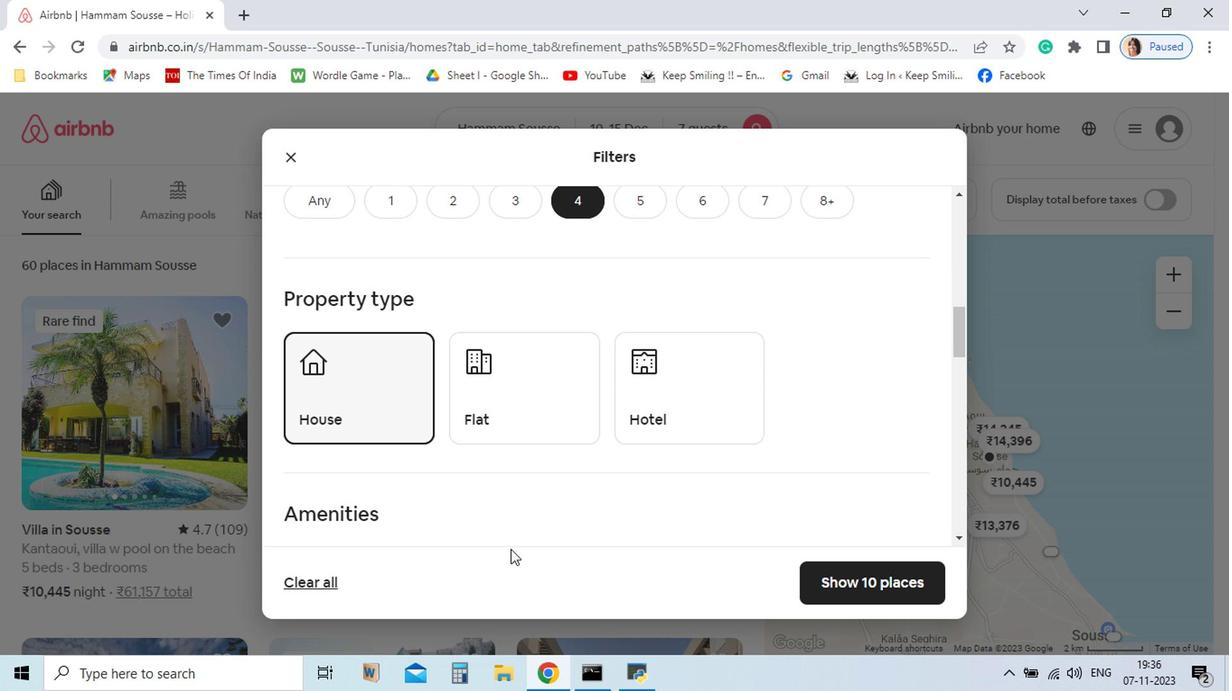 
Action: Mouse moved to (637, 584)
Screenshot: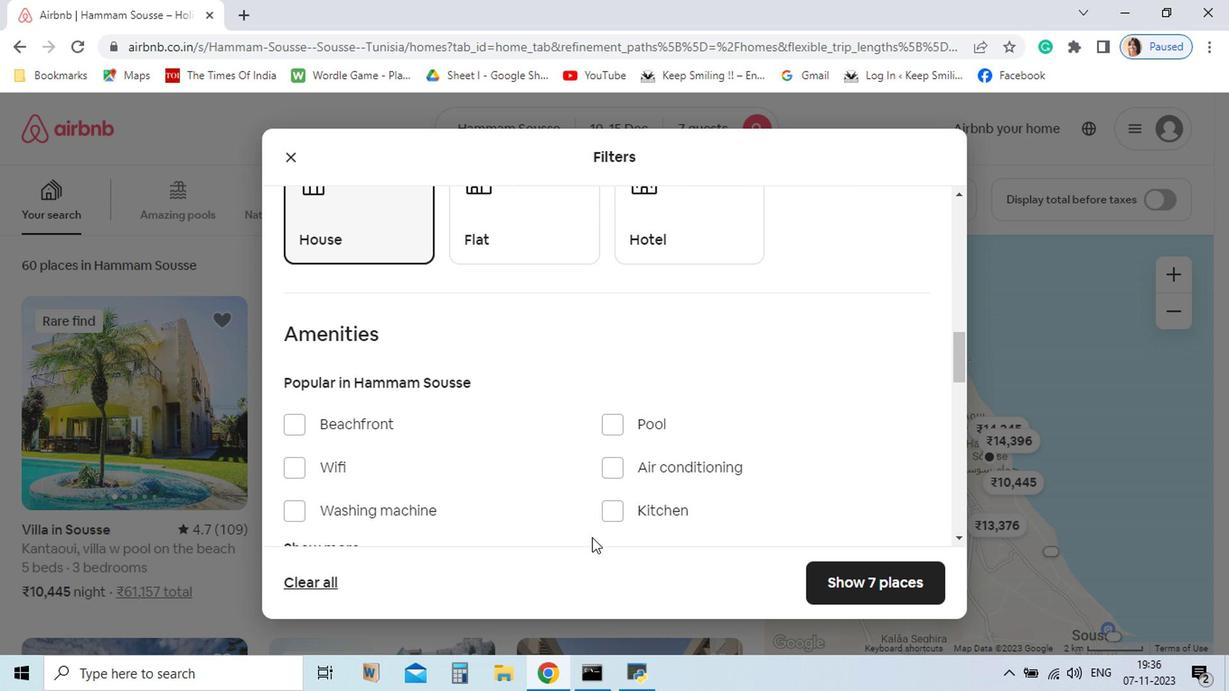 
Action: Mouse scrolled (637, 584) with delta (0, 0)
Screenshot: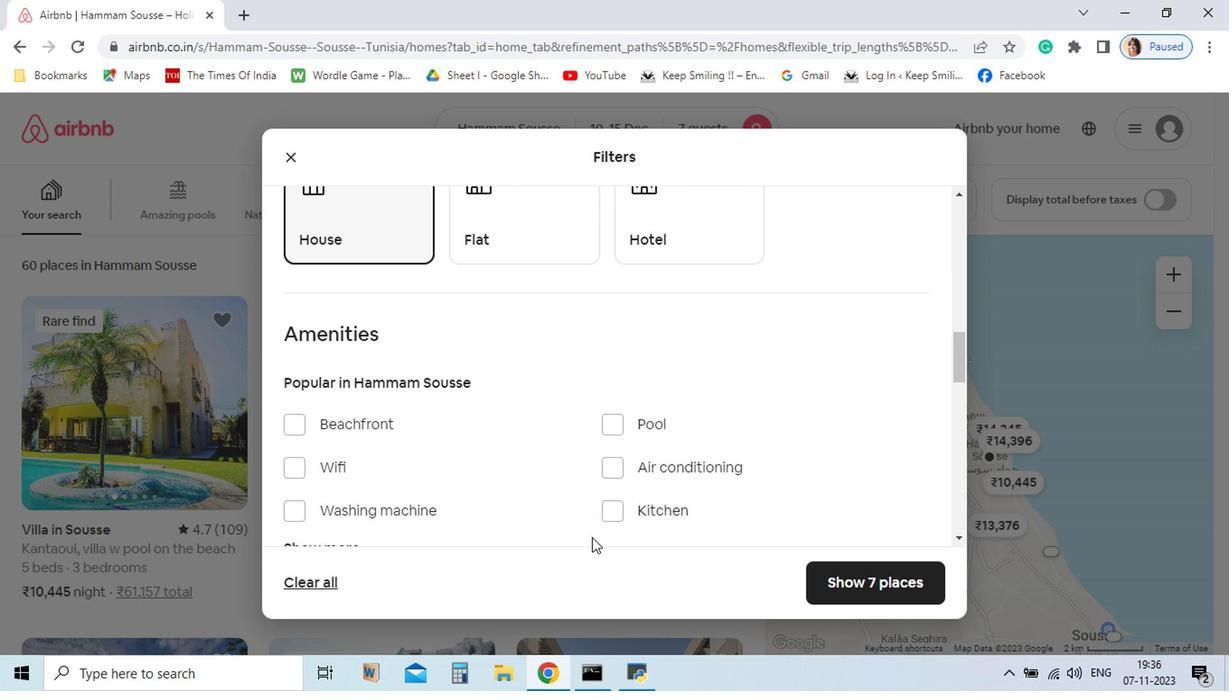 
Action: Mouse moved to (637, 584)
Screenshot: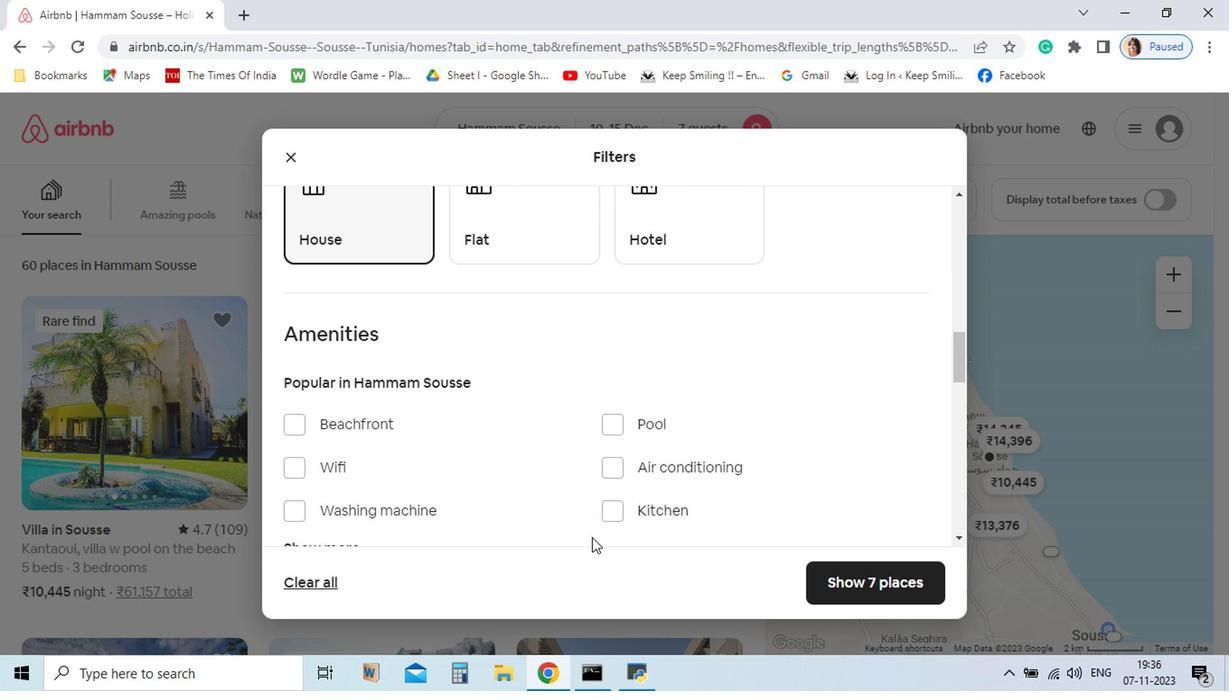 
Action: Mouse scrolled (637, 582) with delta (0, -1)
Screenshot: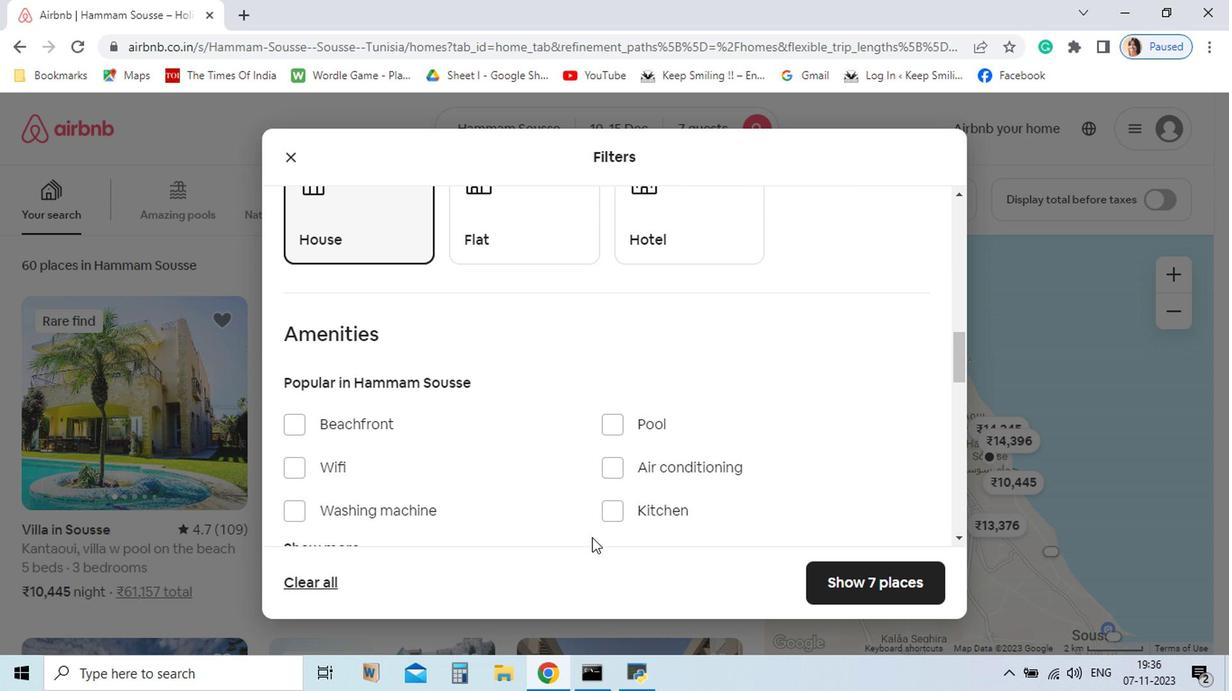 
Action: Mouse moved to (372, 496)
Screenshot: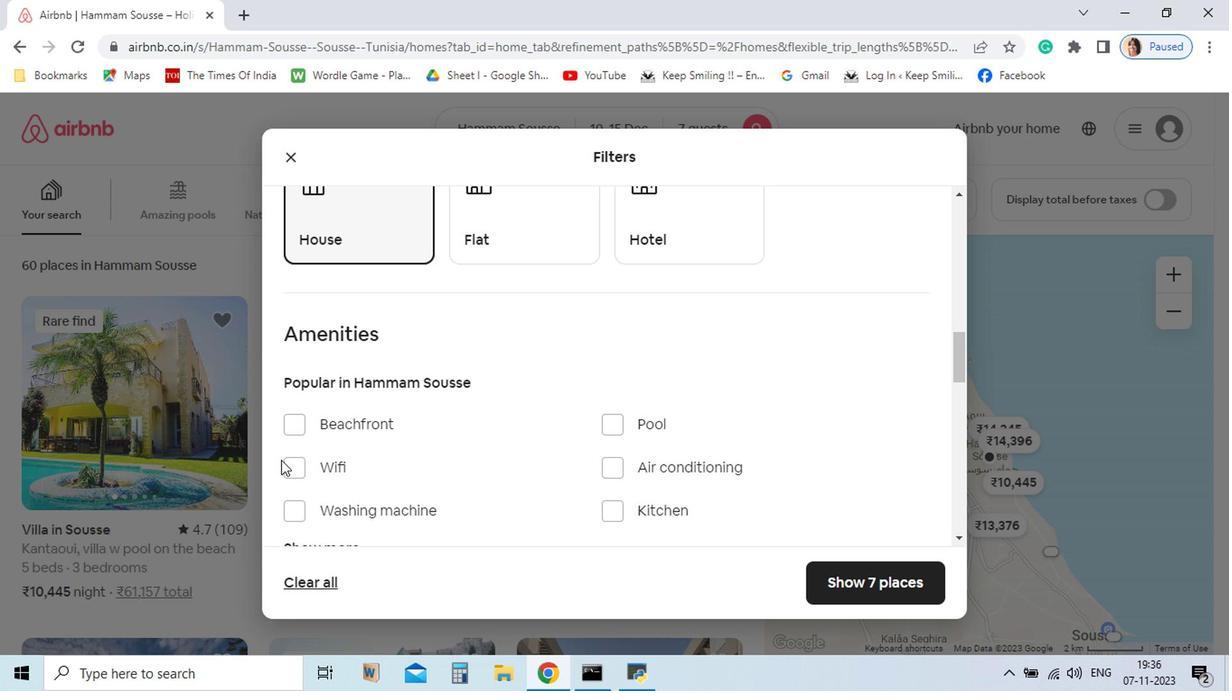
Action: Mouse pressed left at (372, 496)
Screenshot: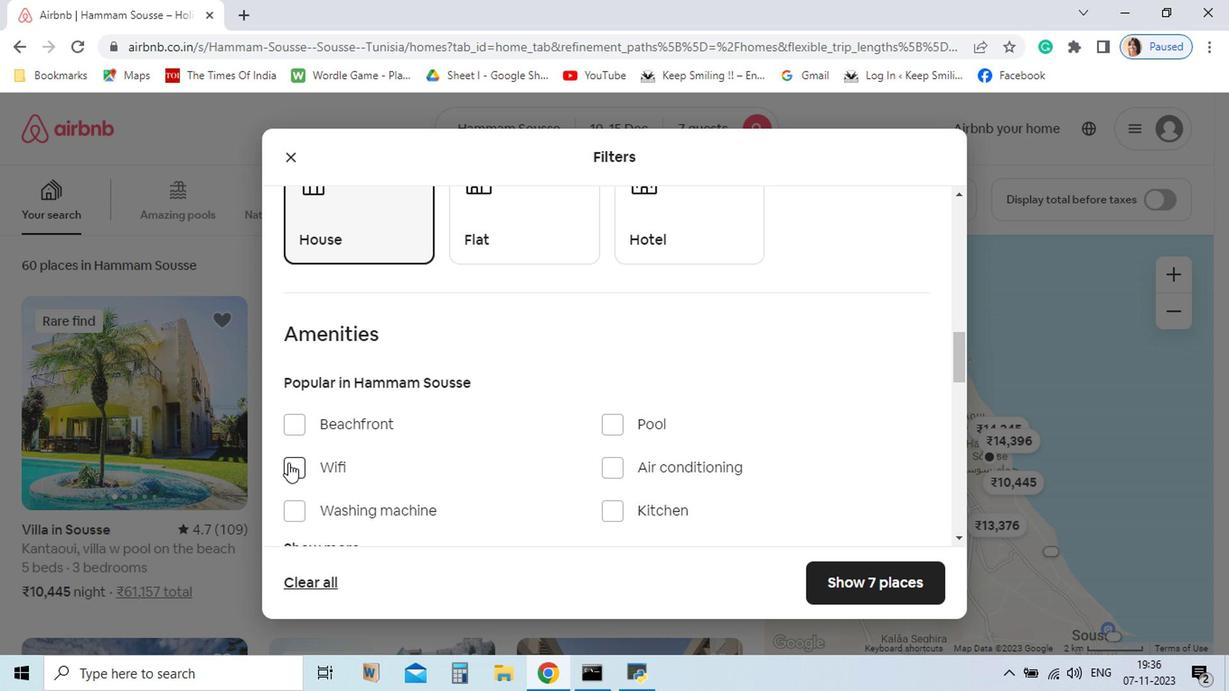 
Action: Mouse moved to (378, 498)
Screenshot: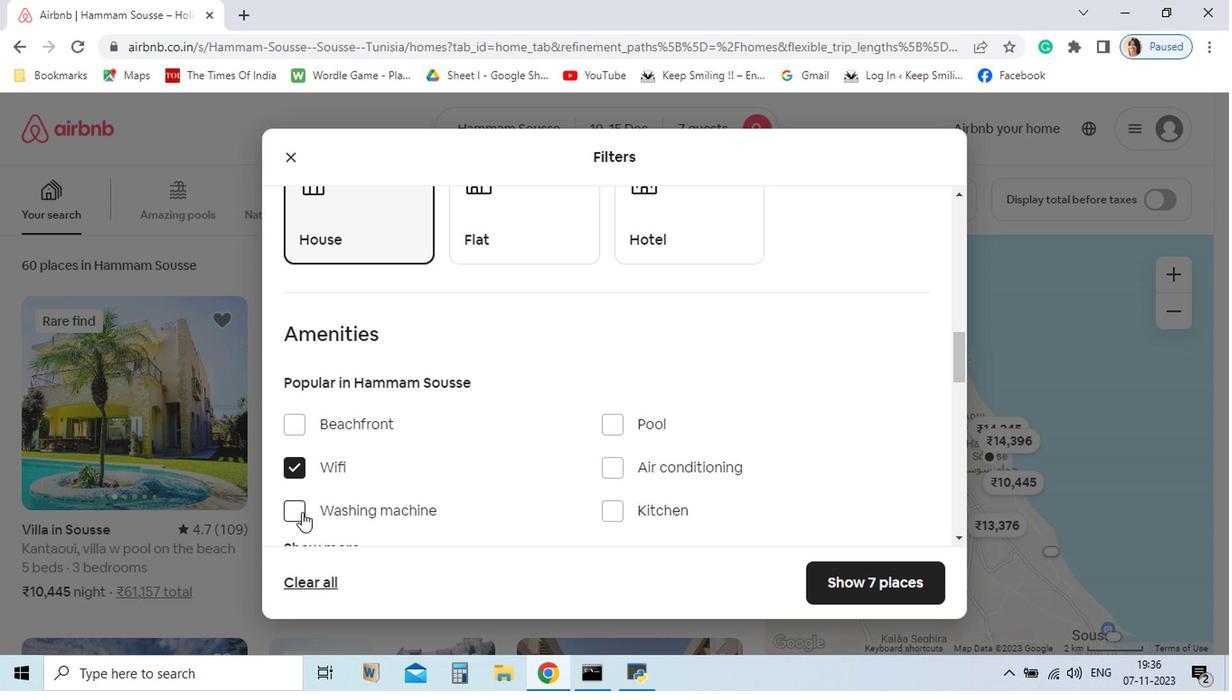
Action: Mouse pressed left at (378, 498)
Screenshot: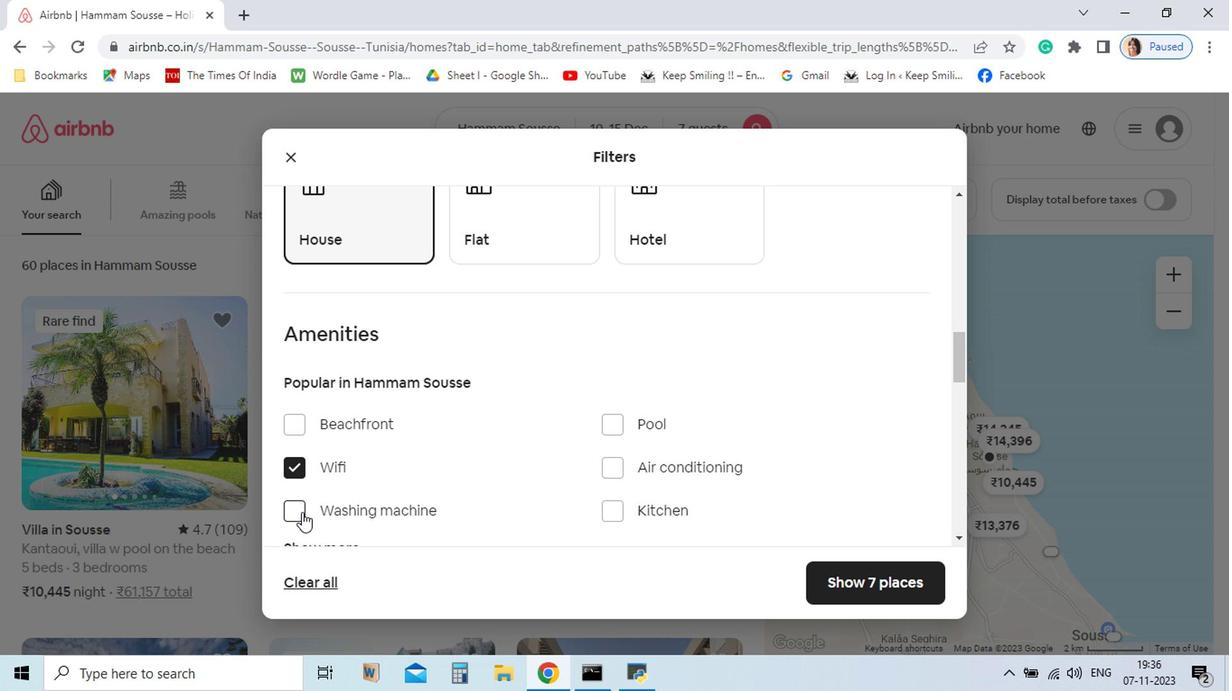 
Action: Mouse moved to (575, 521)
Screenshot: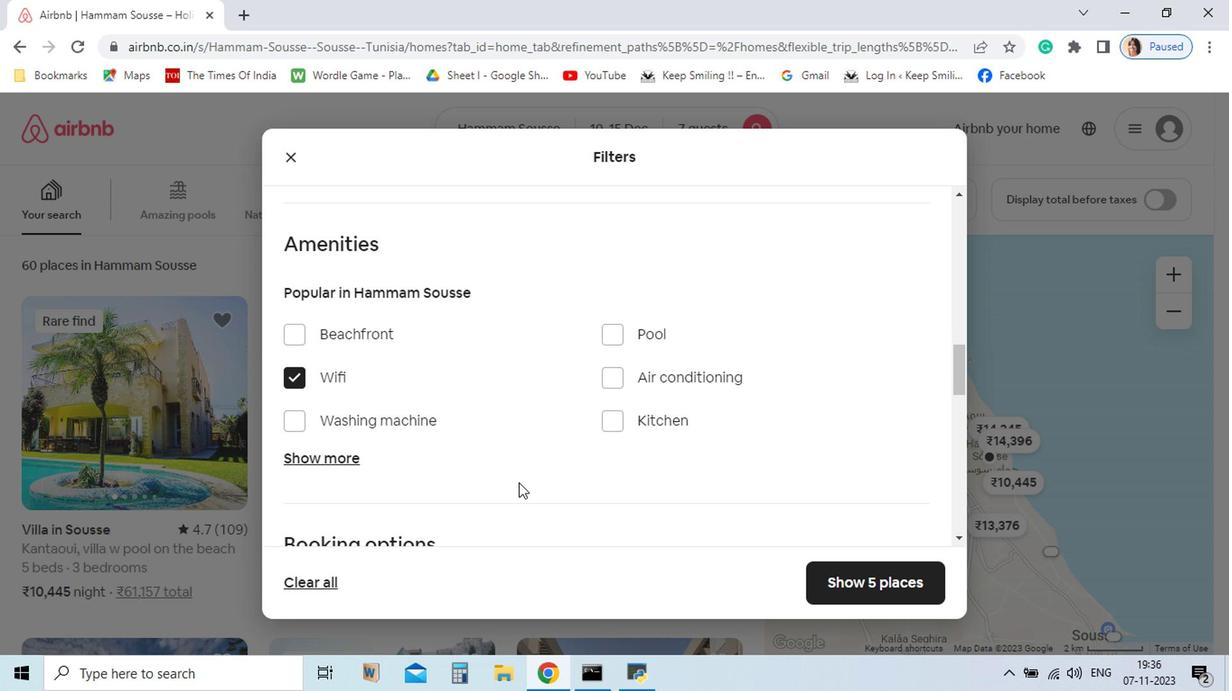 
Action: Mouse scrolled (575, 520) with delta (0, 0)
Screenshot: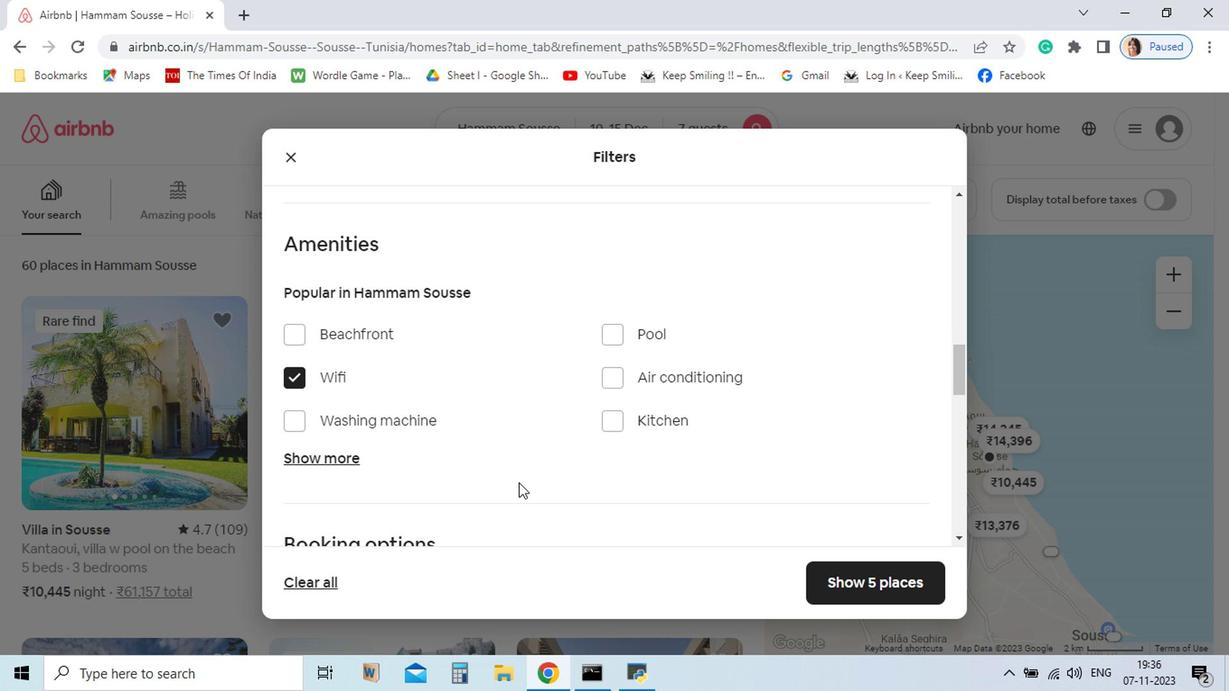 
Action: Mouse moved to (393, 493)
Screenshot: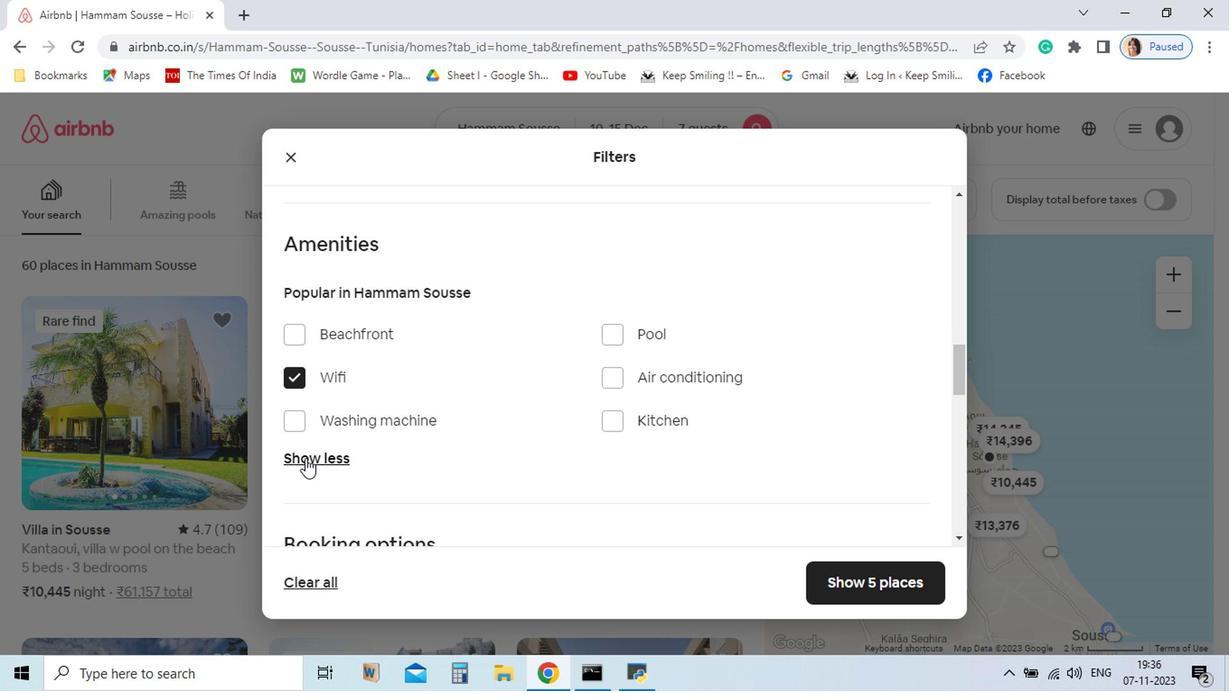 
Action: Mouse pressed left at (393, 493)
Screenshot: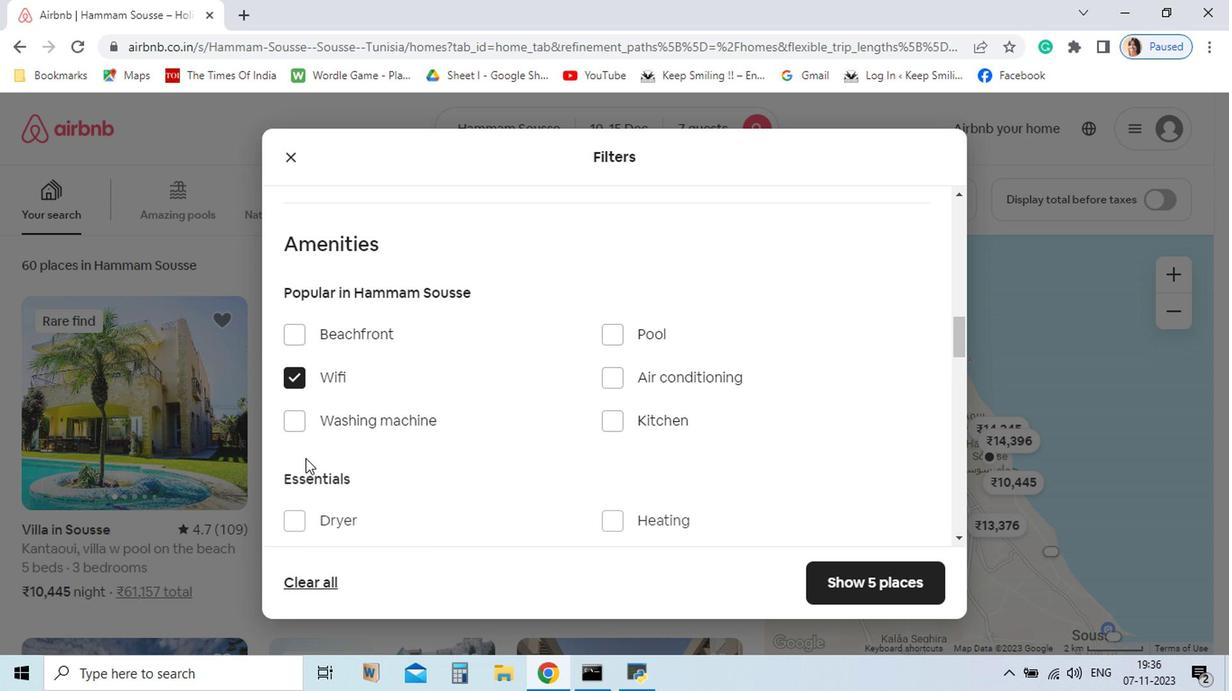 
Action: Mouse moved to (547, 549)
Screenshot: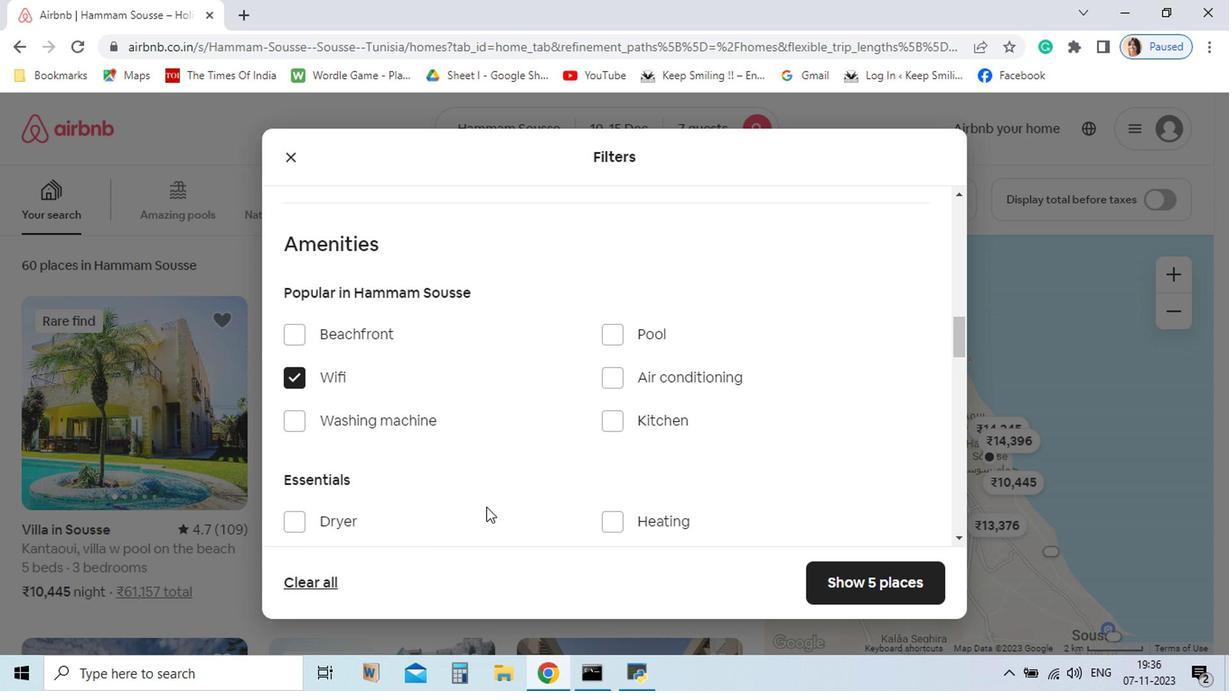 
Action: Mouse scrolled (547, 548) with delta (0, -1)
Screenshot: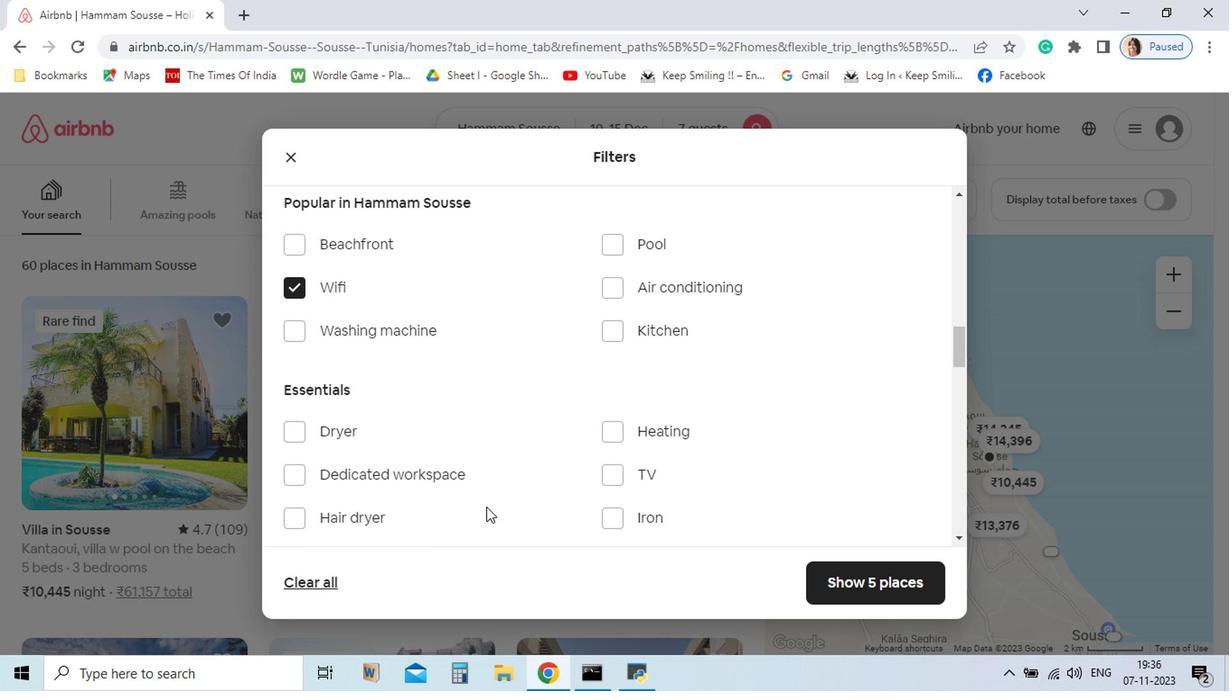 
Action: Mouse scrolled (547, 548) with delta (0, -1)
Screenshot: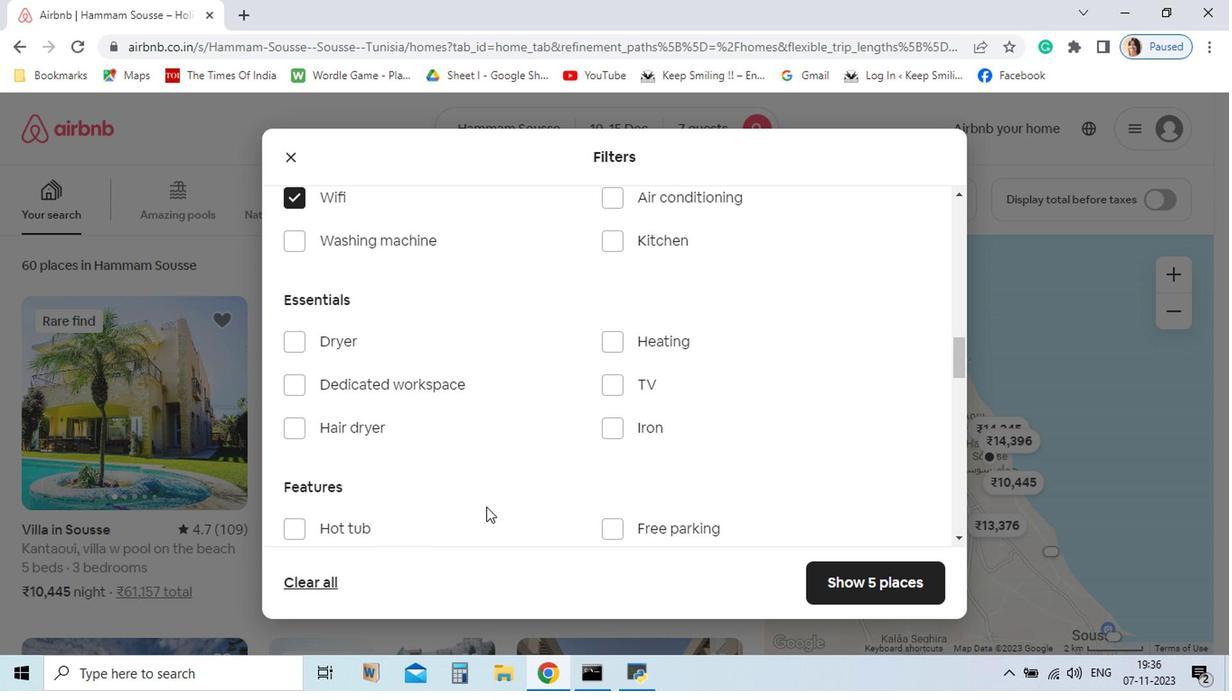 
Action: Mouse moved to (652, 407)
Screenshot: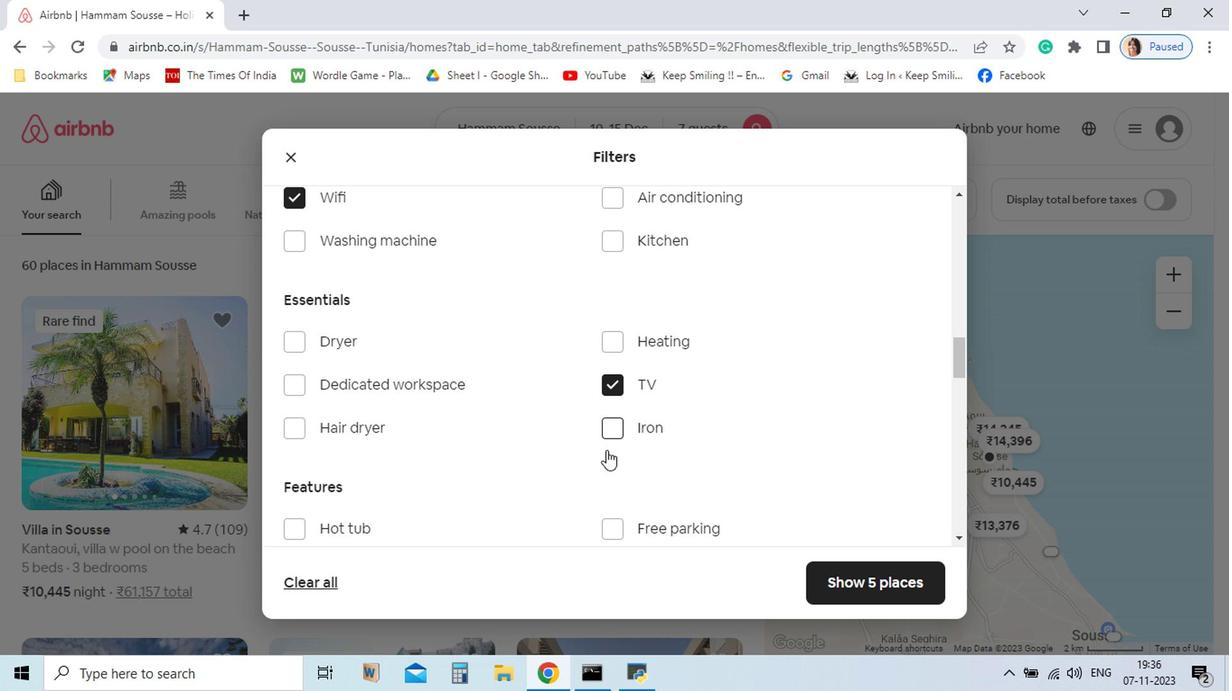 
Action: Mouse pressed left at (652, 407)
Screenshot: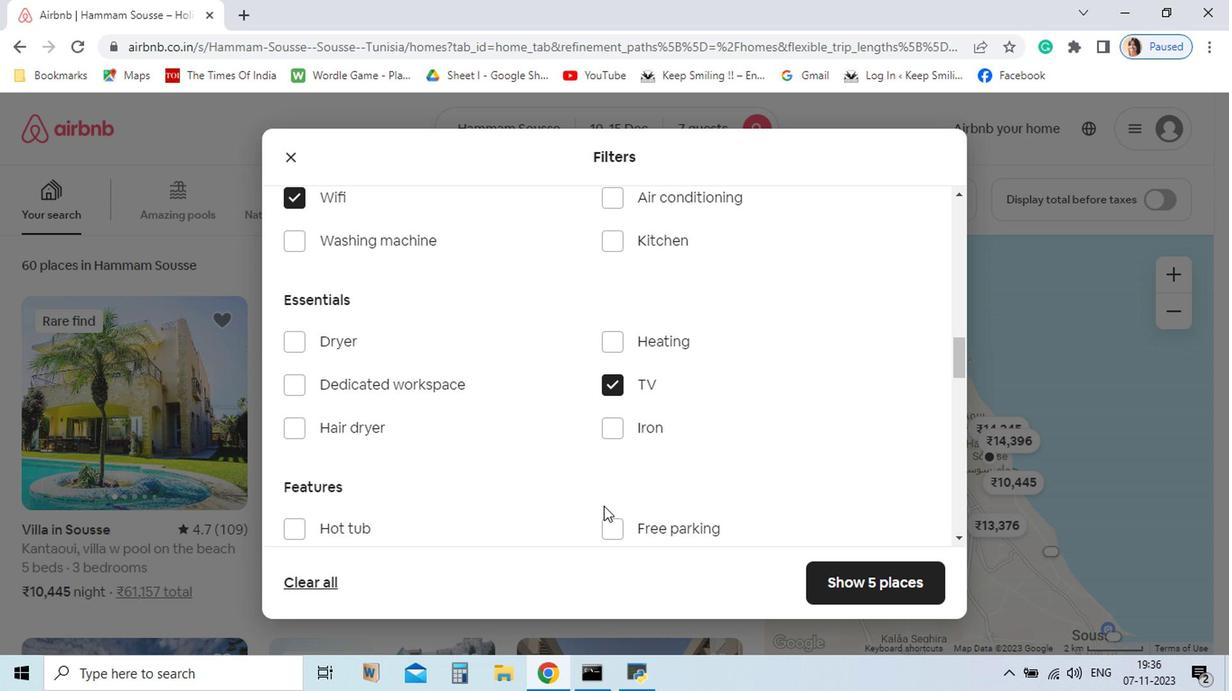 
Action: Mouse moved to (653, 572)
Screenshot: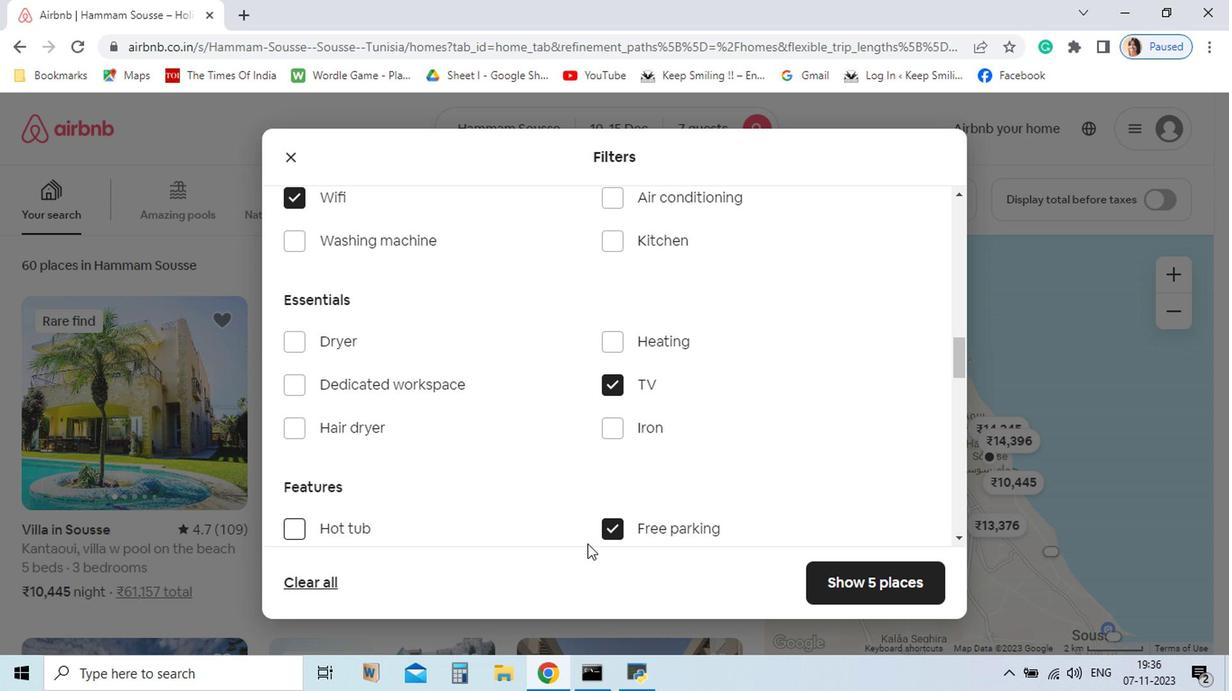 
Action: Mouse pressed left at (653, 572)
Screenshot: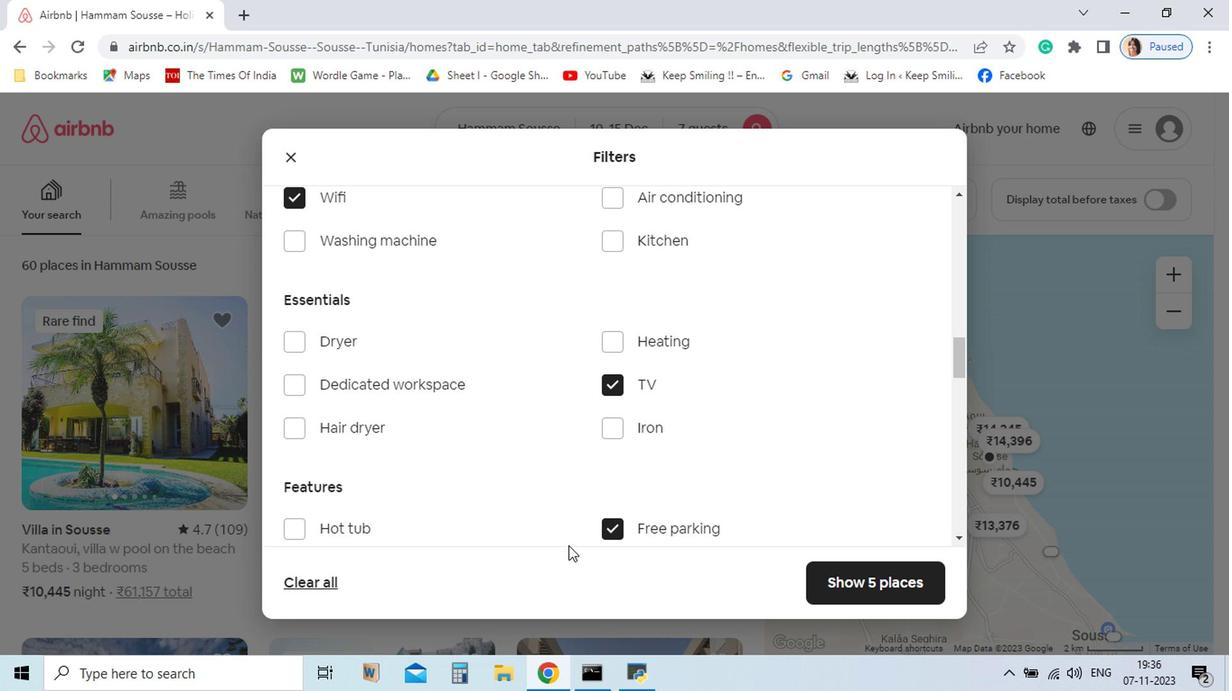 
Action: Mouse moved to (616, 593)
Screenshot: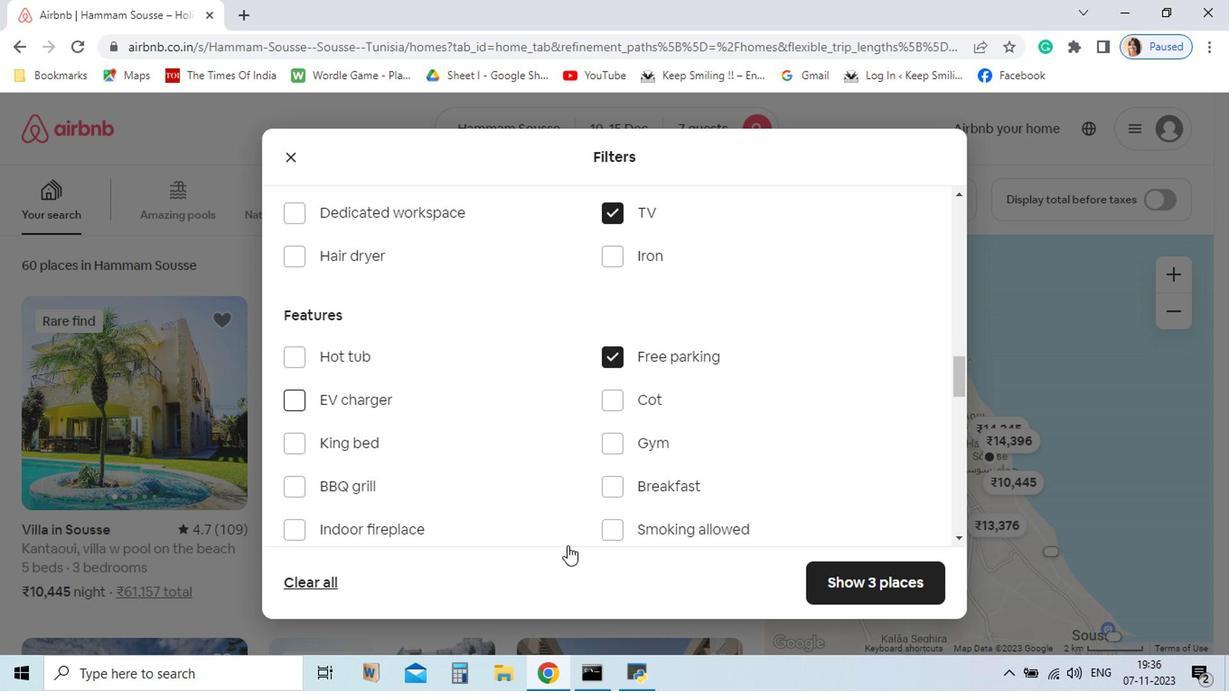 
Action: Mouse scrolled (616, 592) with delta (0, 0)
Screenshot: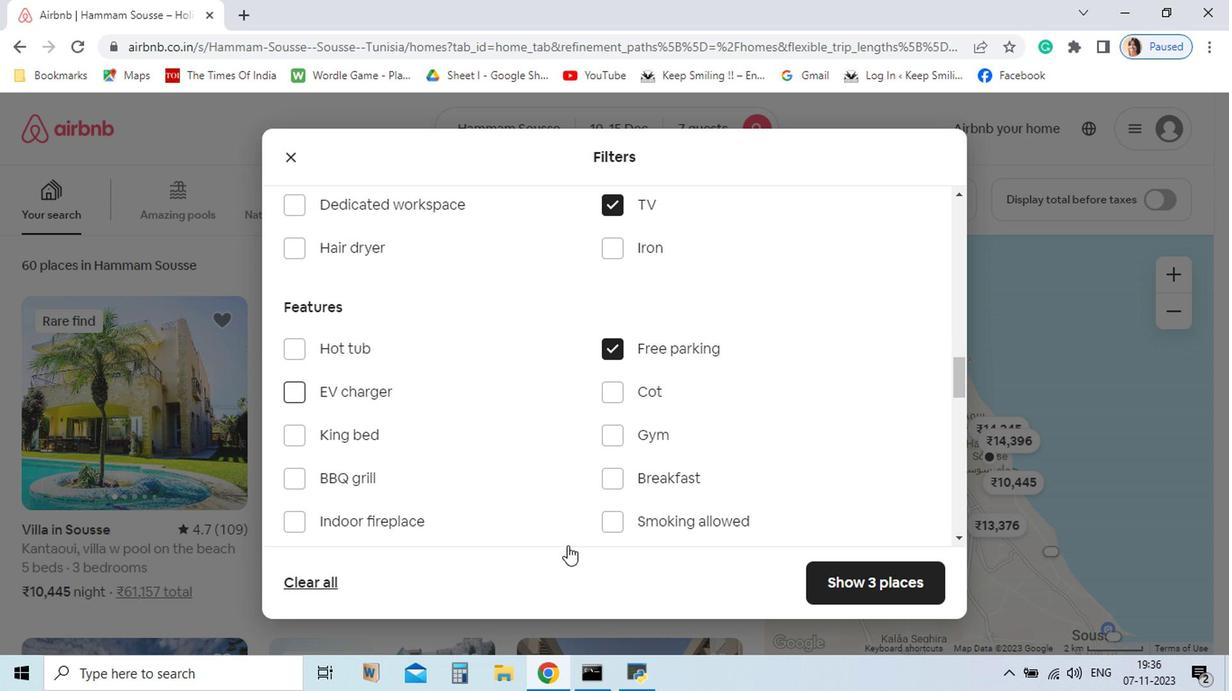 
Action: Mouse scrolled (616, 592) with delta (0, 0)
Screenshot: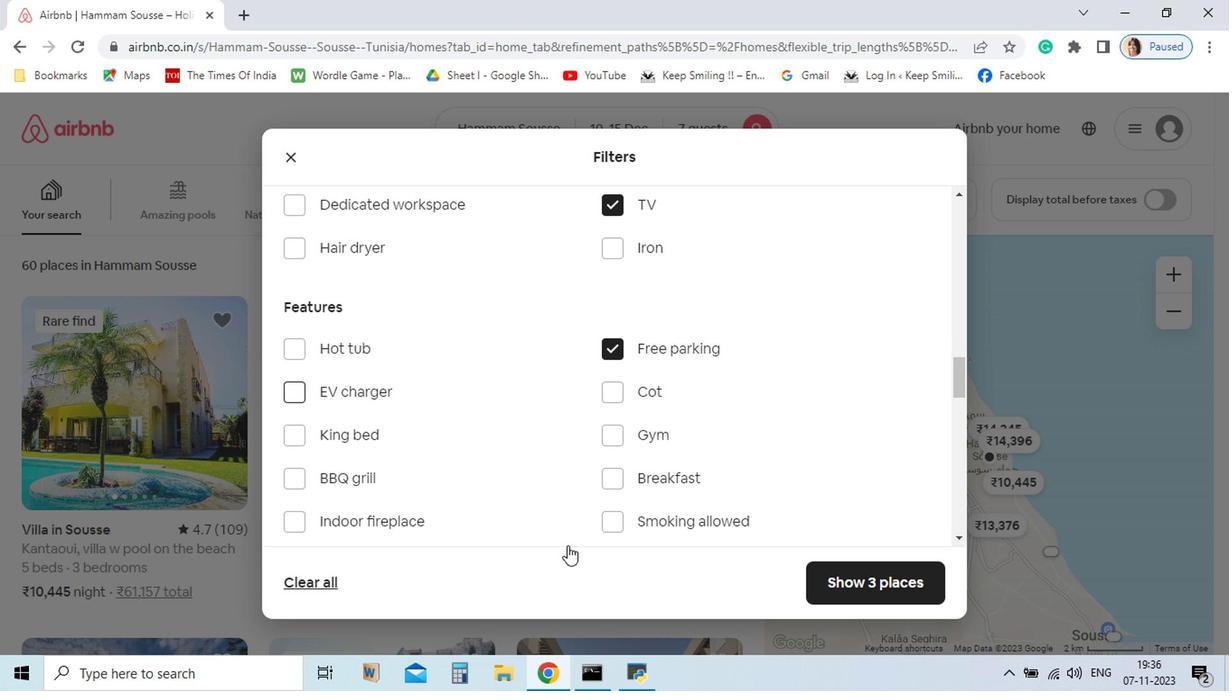 
Action: Mouse moved to (657, 467)
Screenshot: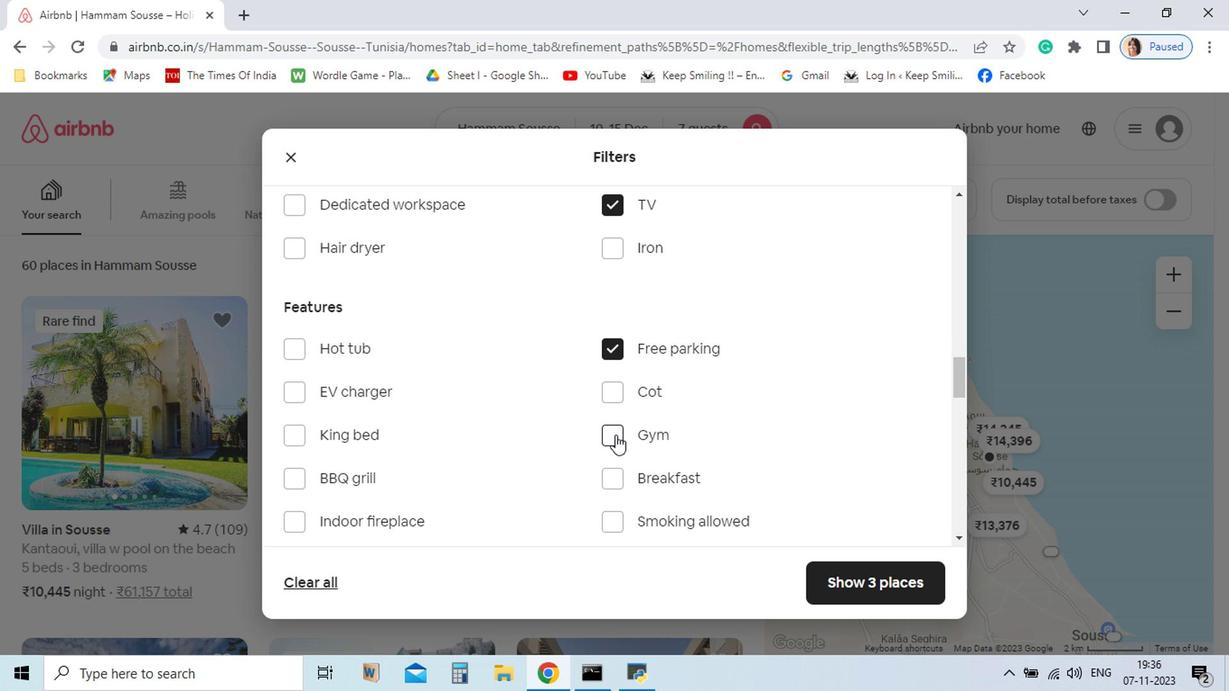 
Action: Mouse pressed left at (657, 467)
Screenshot: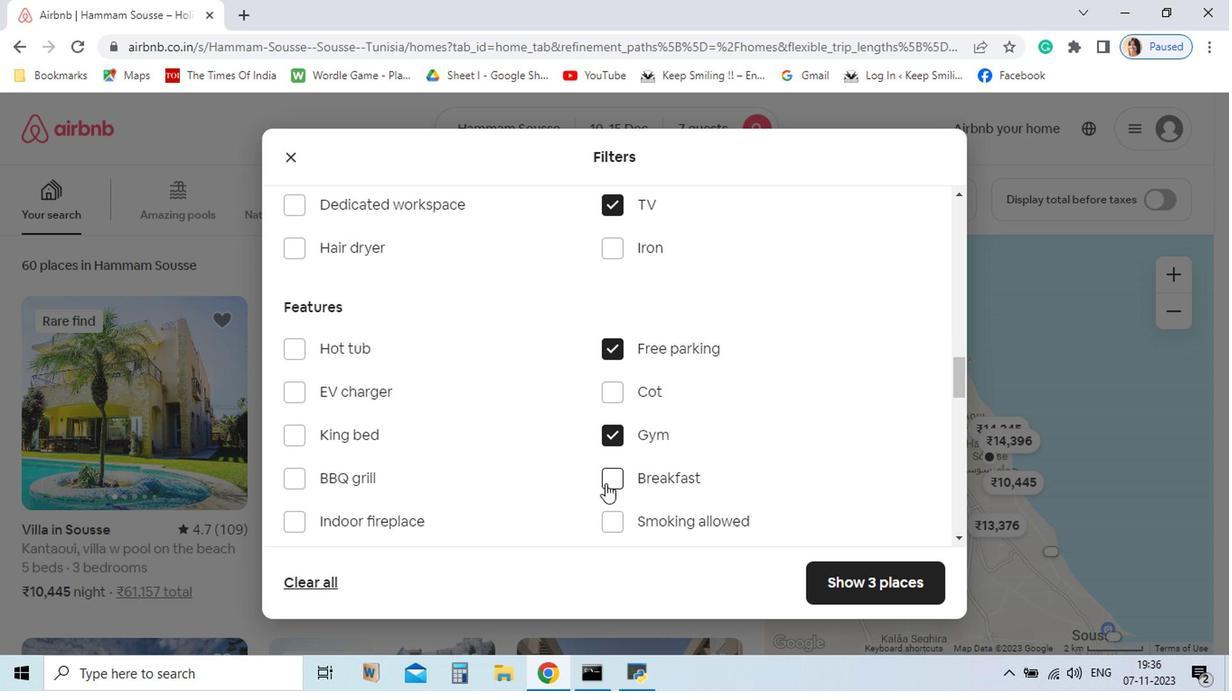 
Action: Mouse moved to (649, 522)
Screenshot: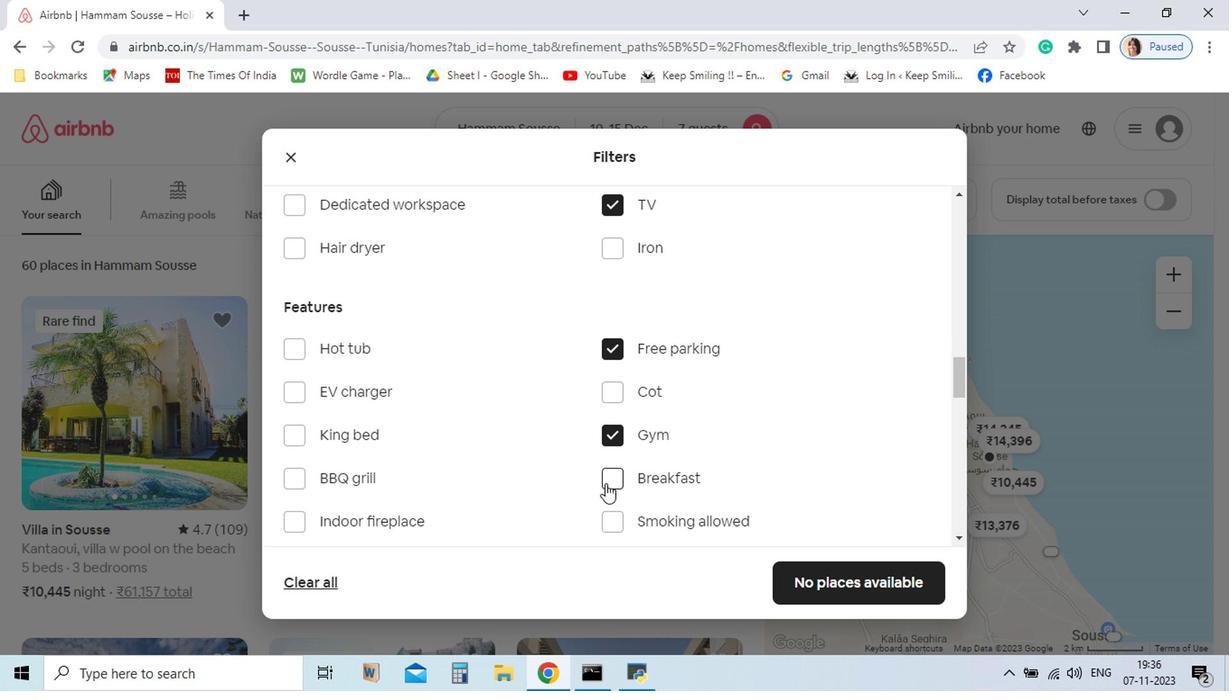 
Action: Mouse pressed left at (649, 522)
Screenshot: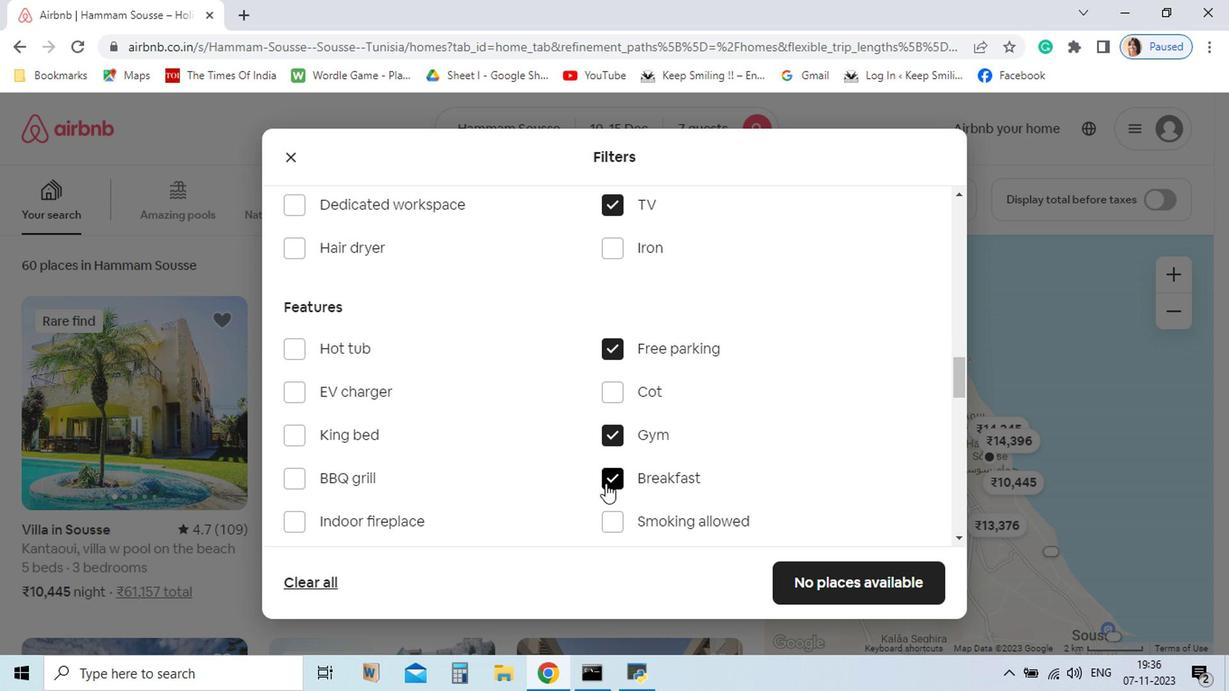 
Action: Mouse moved to (821, 628)
Screenshot: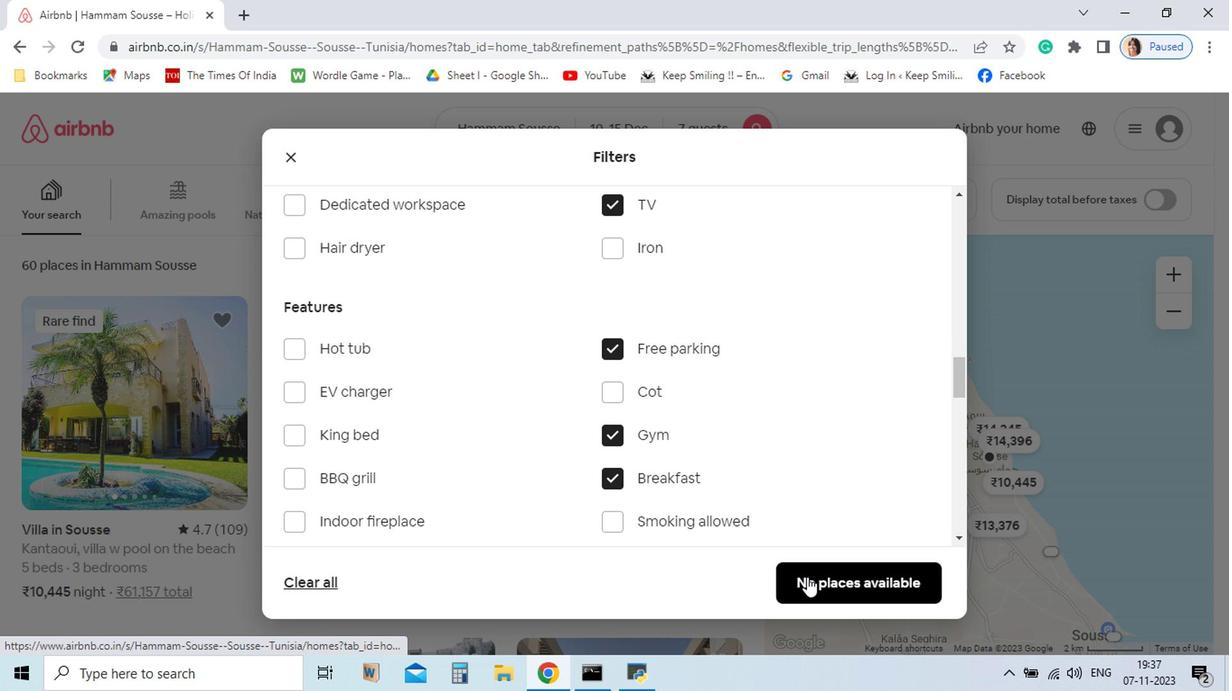 
Action: Mouse pressed left at (821, 628)
Screenshot: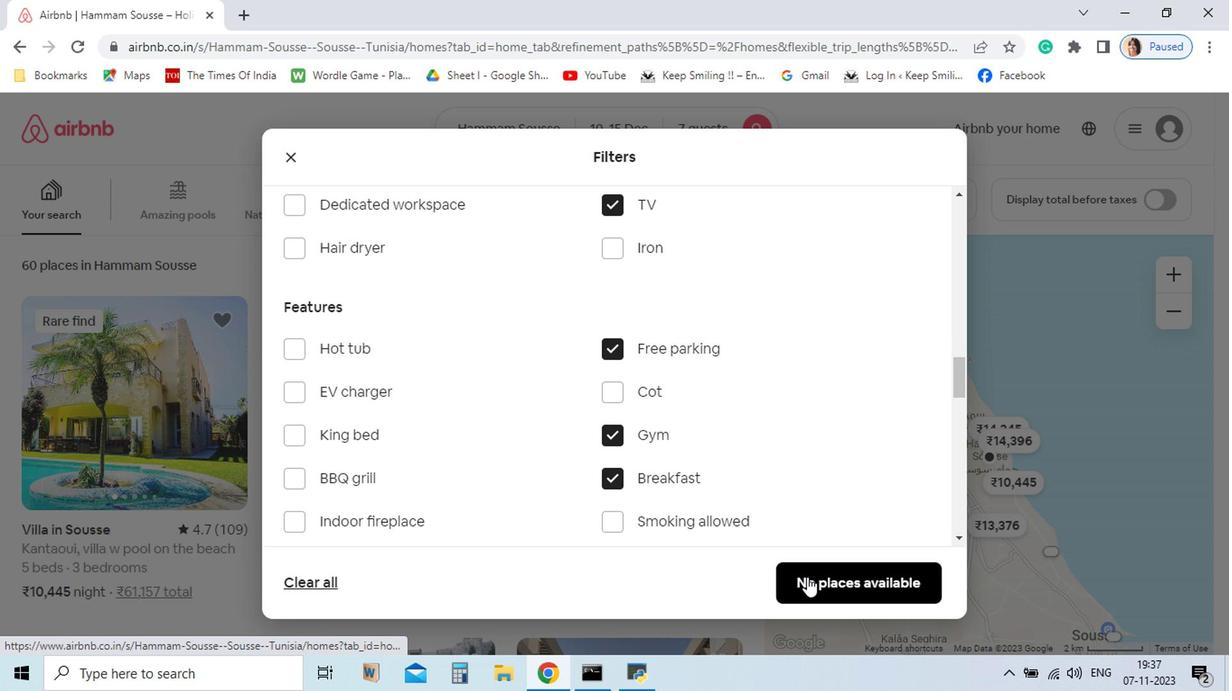 
Action: Mouse moved to (822, 626)
Screenshot: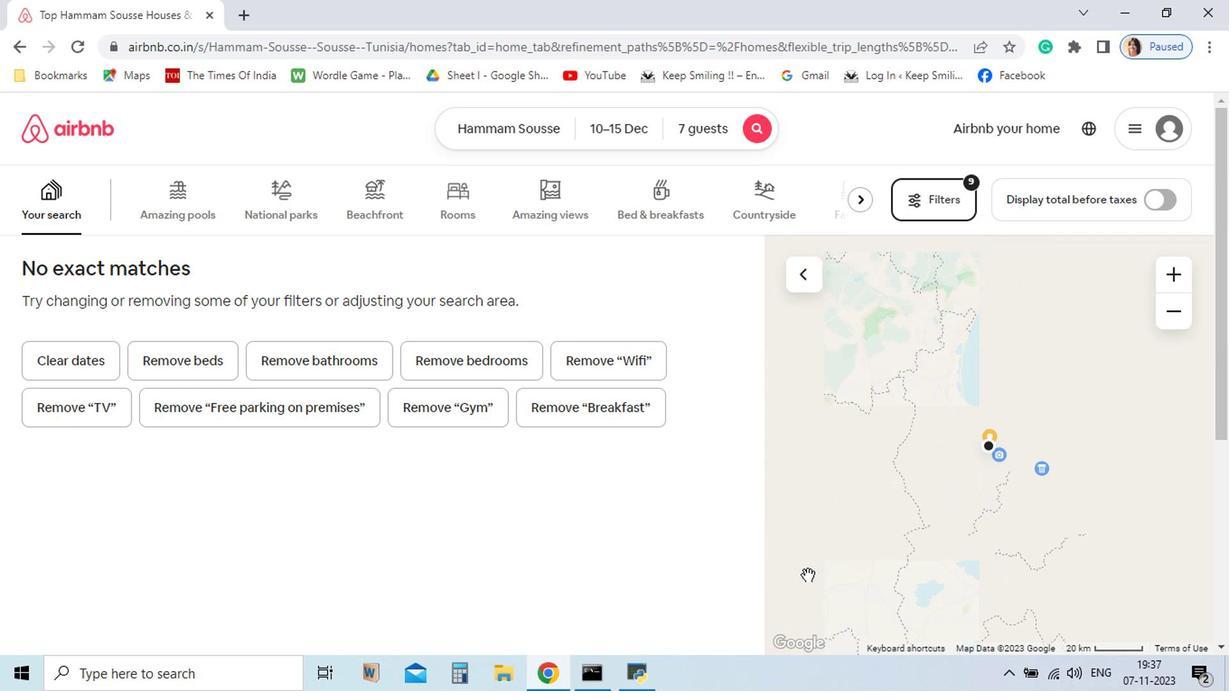 
